 Task: Search one way flight ticket for 5 adults, 1 child, 2 infants in seat and 1 infant on lap in business from Jamestown: Jamestown Regional Airport to Gillette: Gillette Campbell County Airport on 5-1-2023. Choice of flights is Alaska. Number of bags: 1 carry on bag. Price is upto 50000. Outbound departure time preference is 14:30.
Action: Mouse moved to (220, 251)
Screenshot: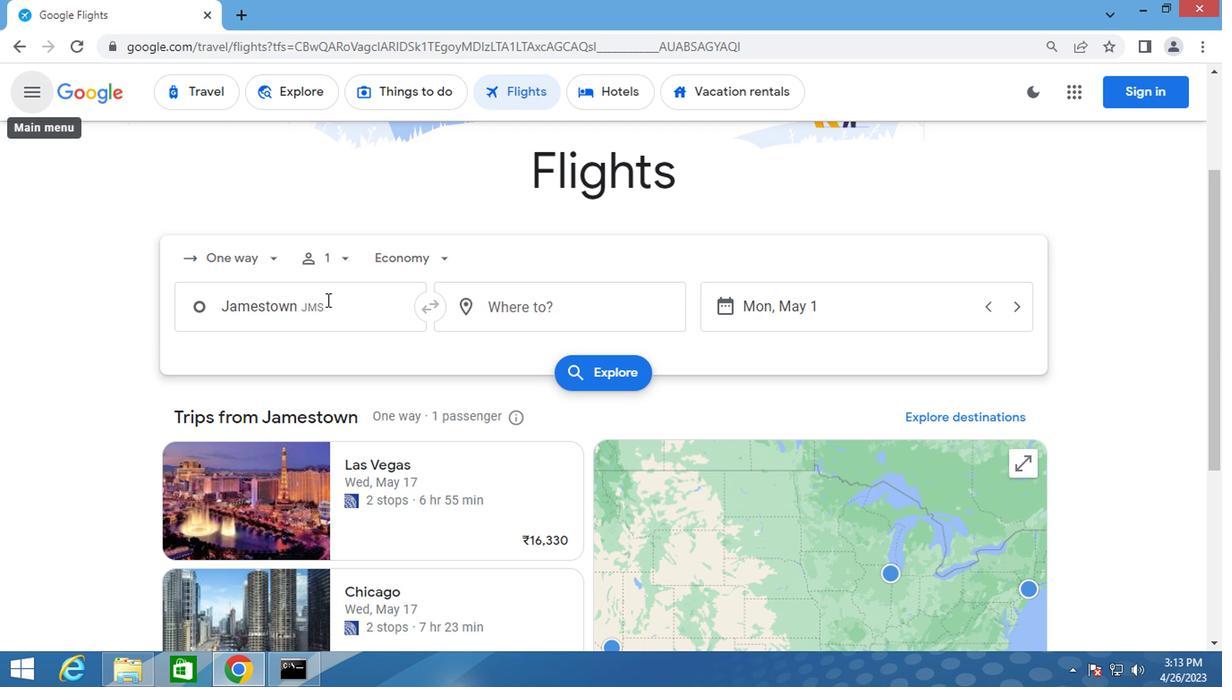 
Action: Mouse pressed left at (220, 251)
Screenshot: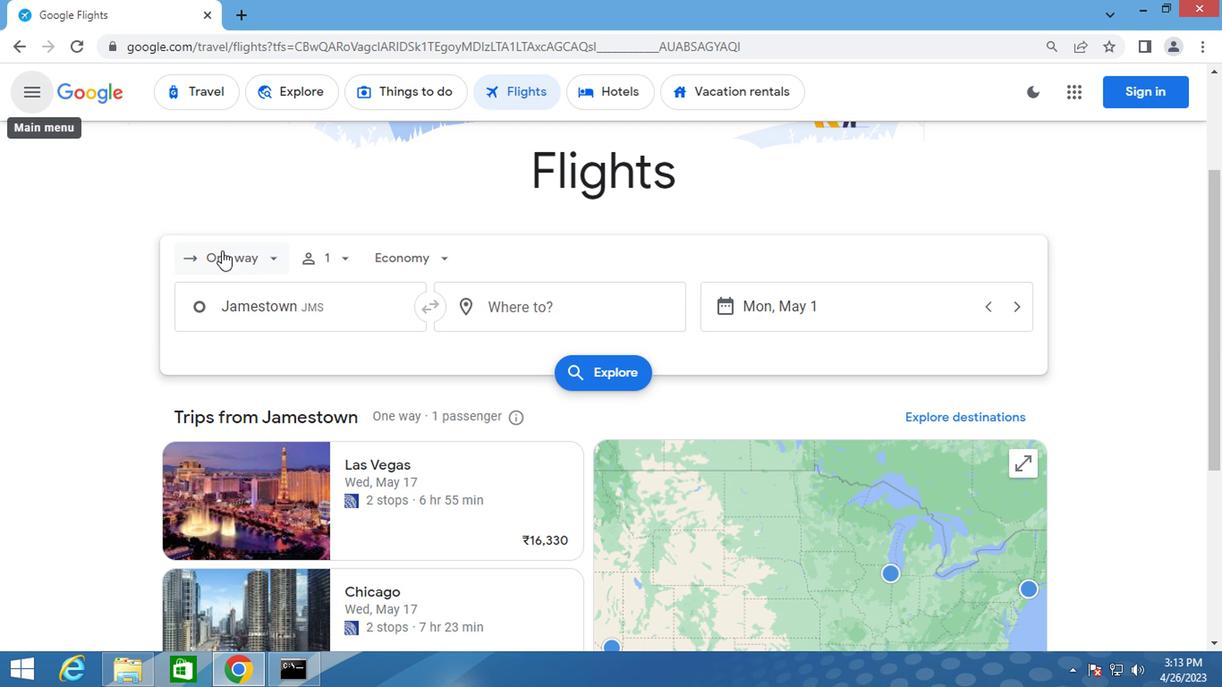 
Action: Mouse moved to (226, 341)
Screenshot: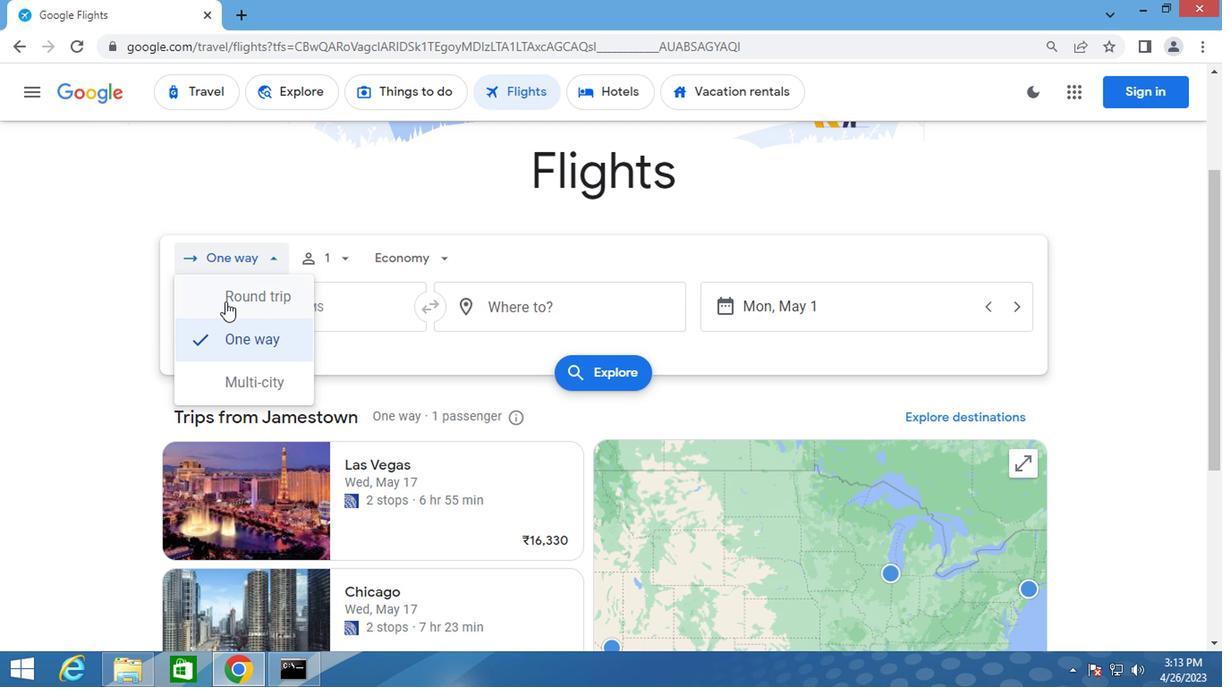 
Action: Mouse pressed left at (226, 341)
Screenshot: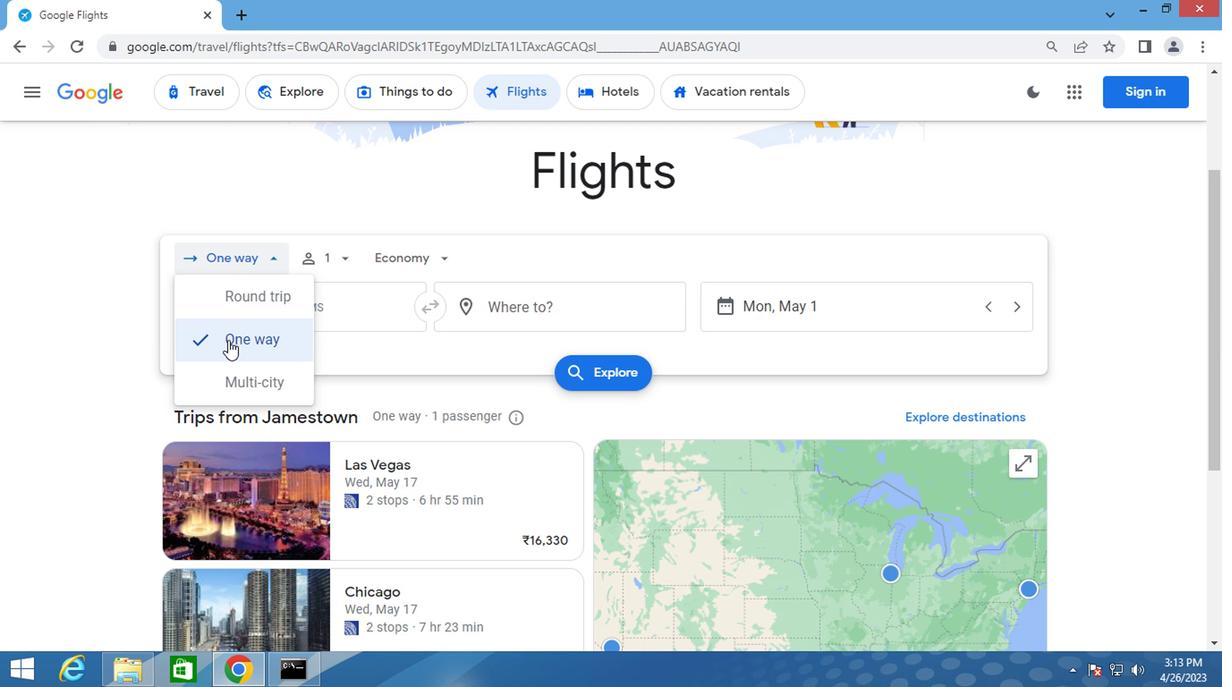 
Action: Mouse moved to (324, 254)
Screenshot: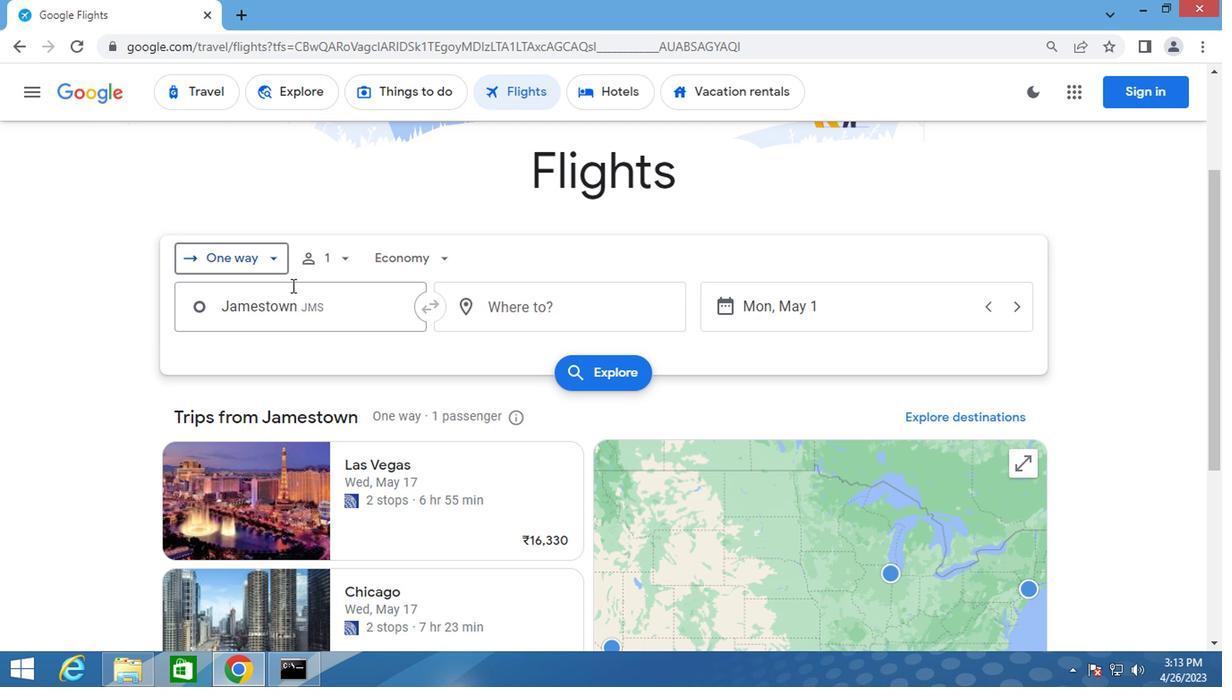 
Action: Mouse pressed left at (324, 254)
Screenshot: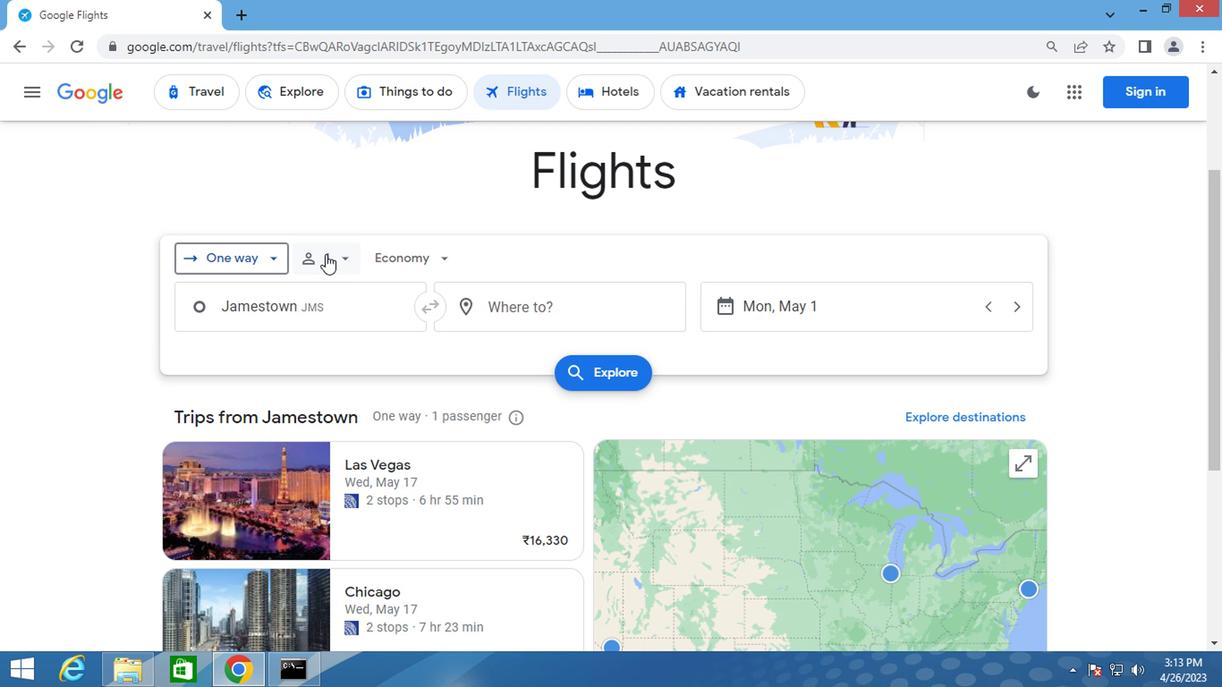
Action: Mouse moved to (488, 303)
Screenshot: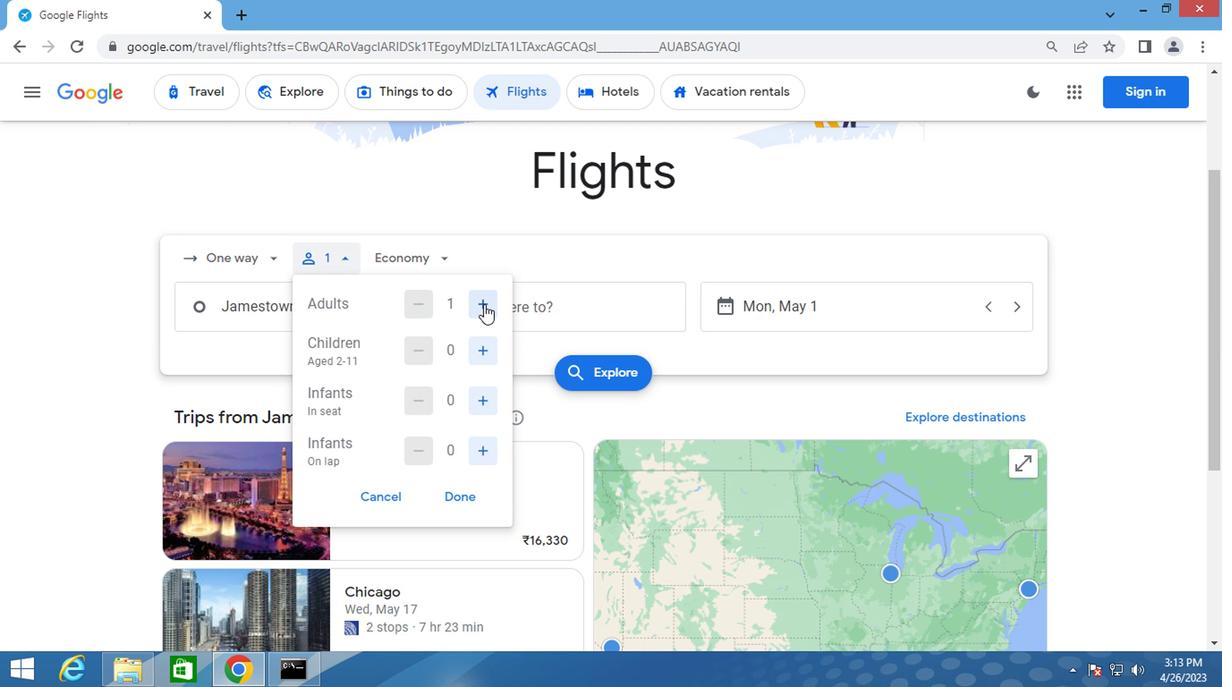 
Action: Mouse pressed left at (488, 303)
Screenshot: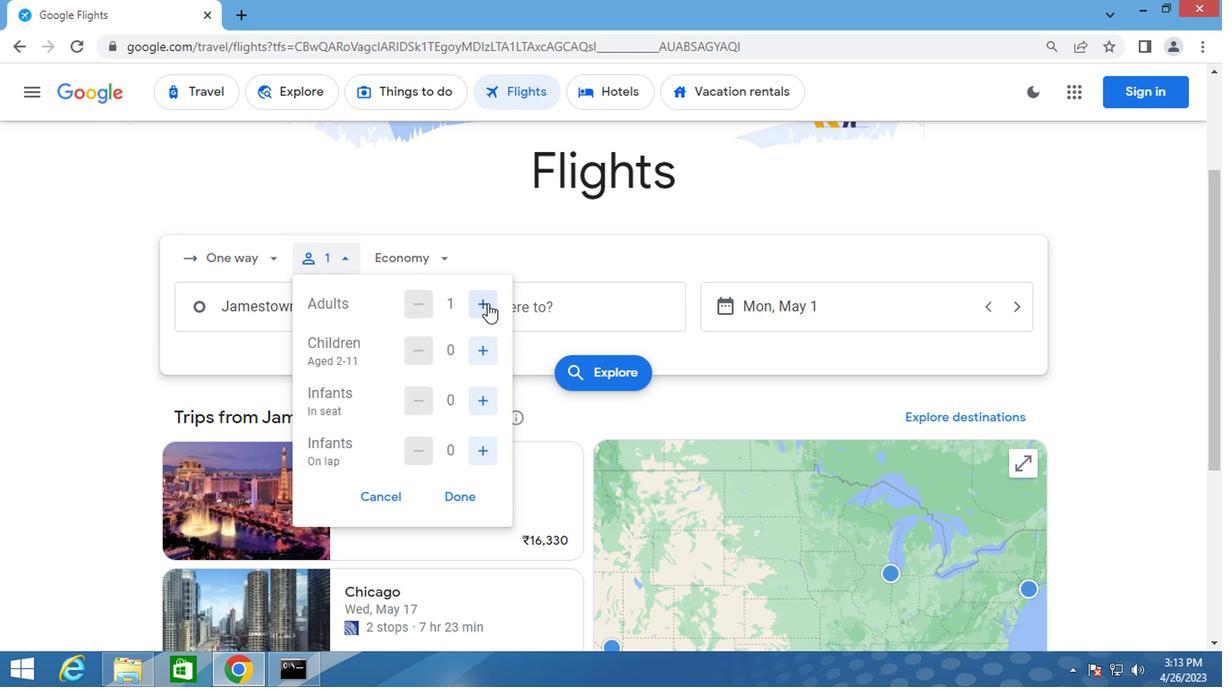 
Action: Mouse moved to (489, 303)
Screenshot: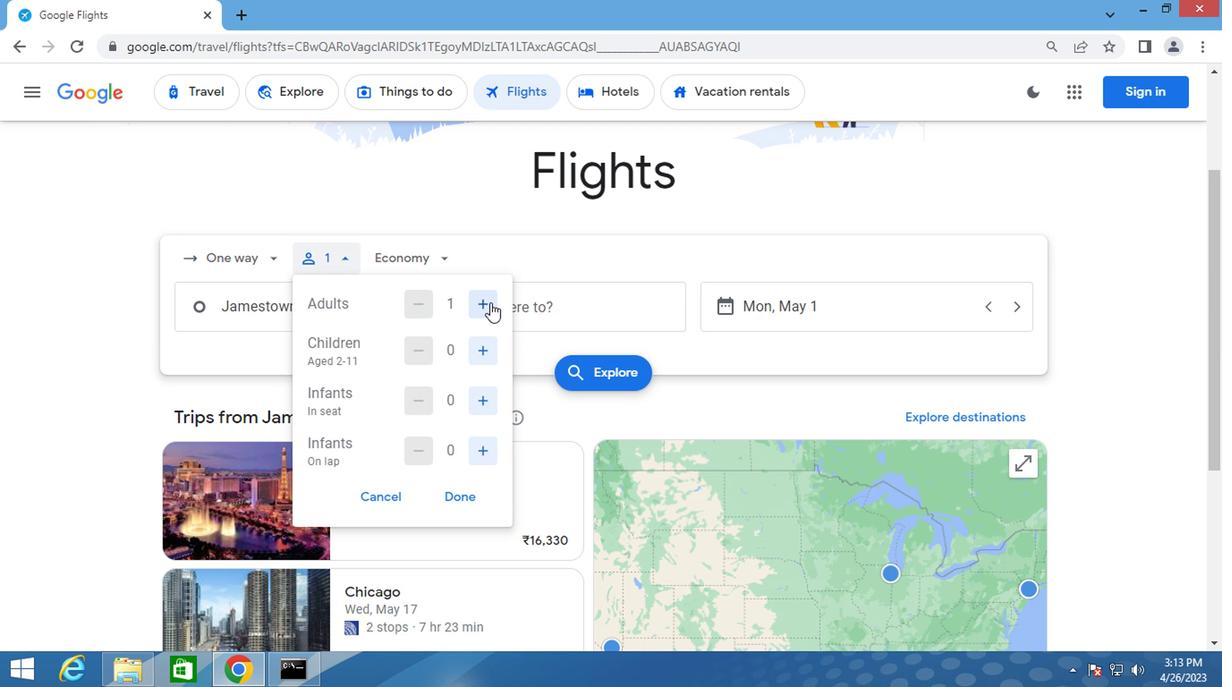 
Action: Mouse pressed left at (489, 303)
Screenshot: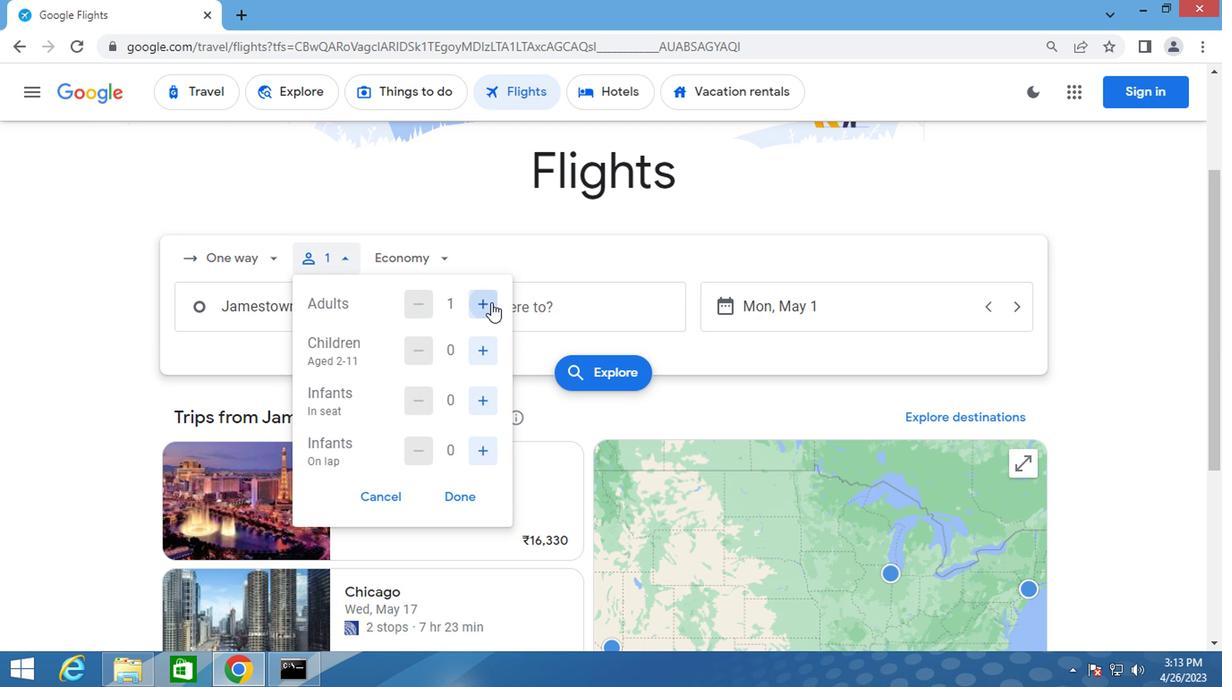 
Action: Mouse moved to (490, 302)
Screenshot: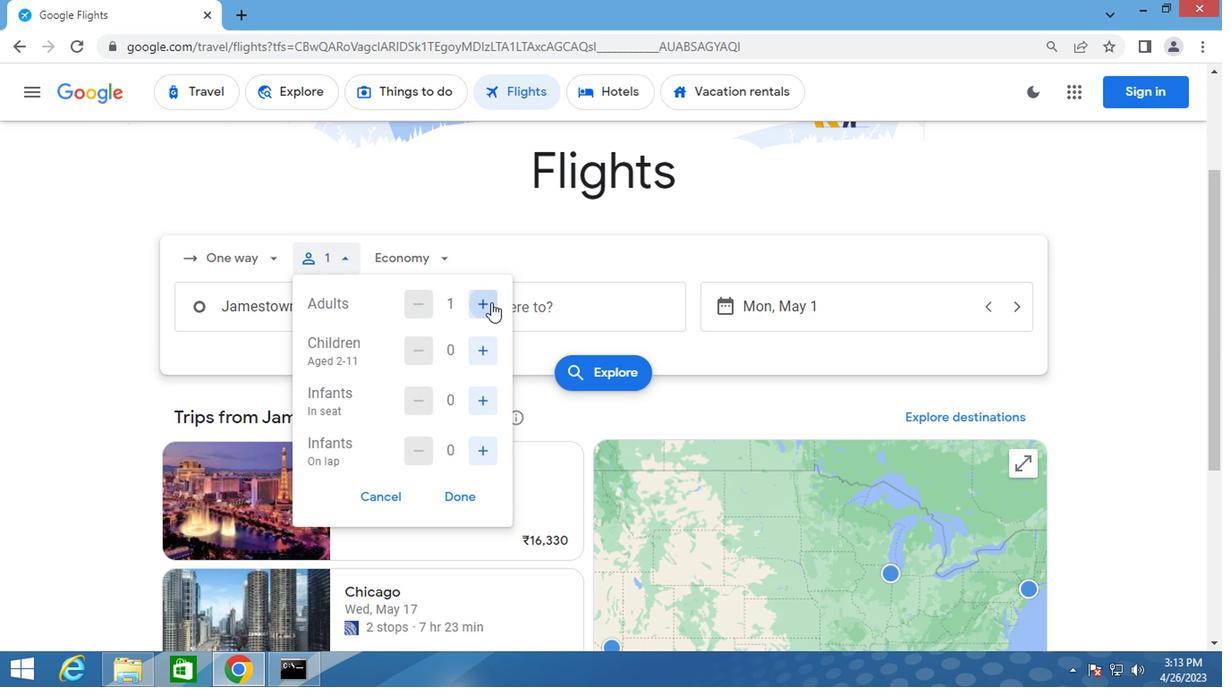 
Action: Mouse pressed left at (490, 302)
Screenshot: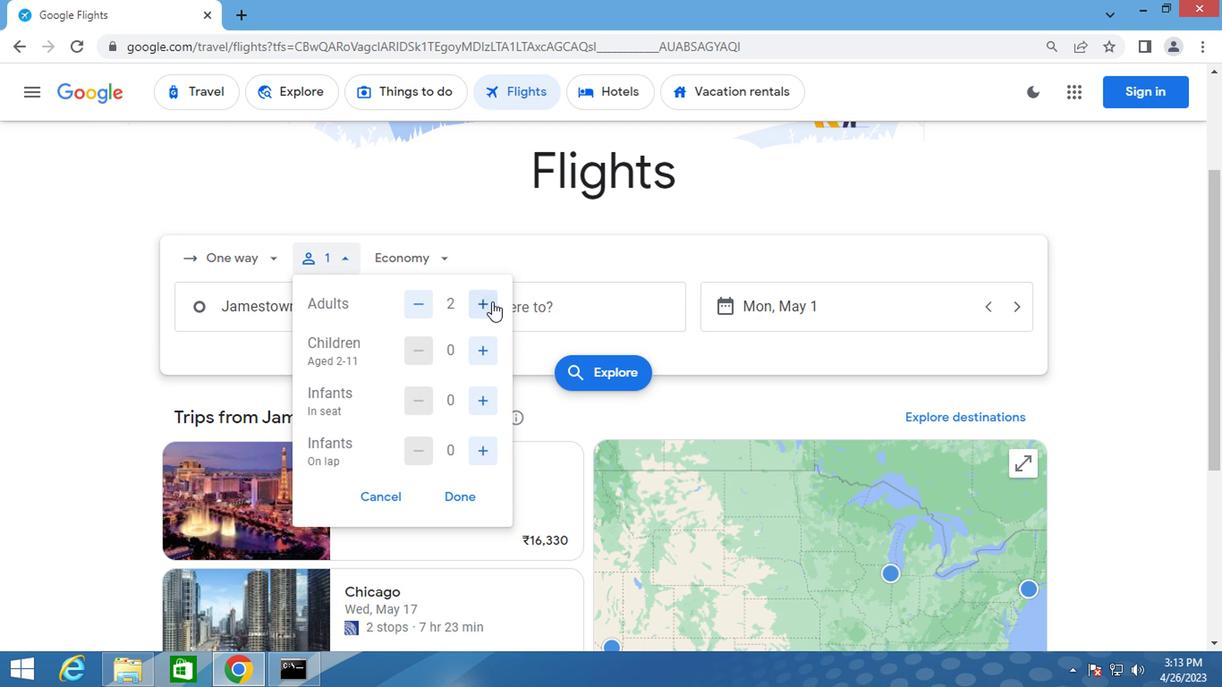 
Action: Mouse moved to (490, 301)
Screenshot: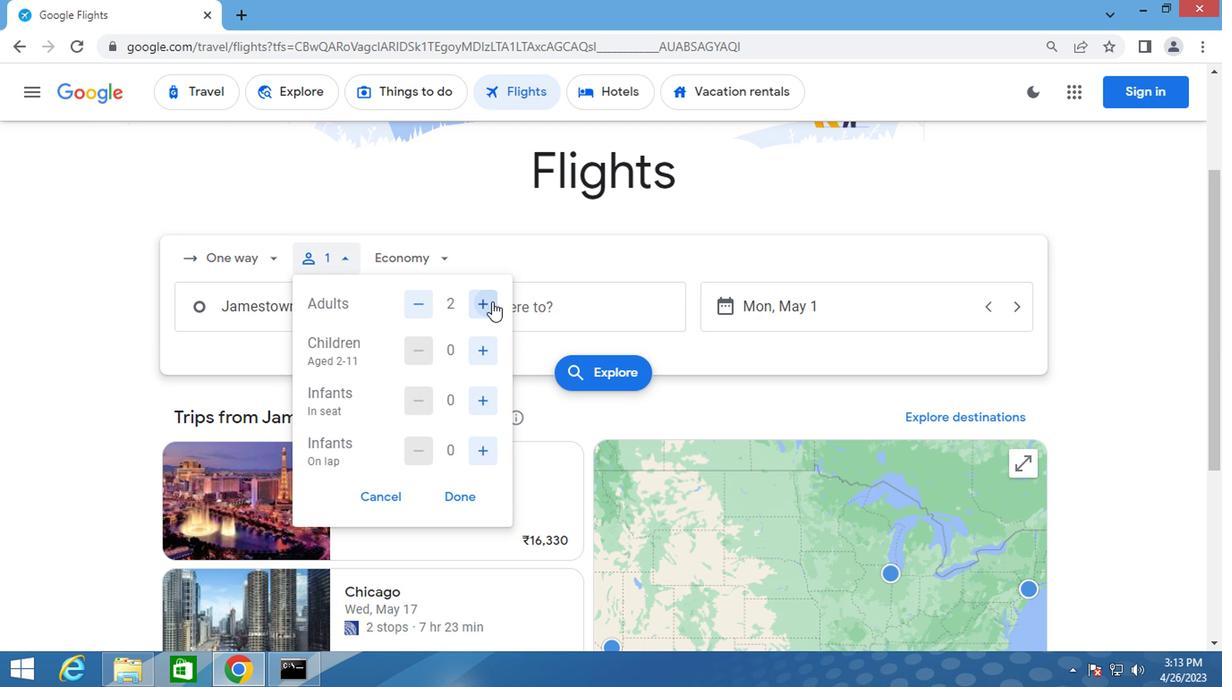 
Action: Mouse pressed left at (490, 301)
Screenshot: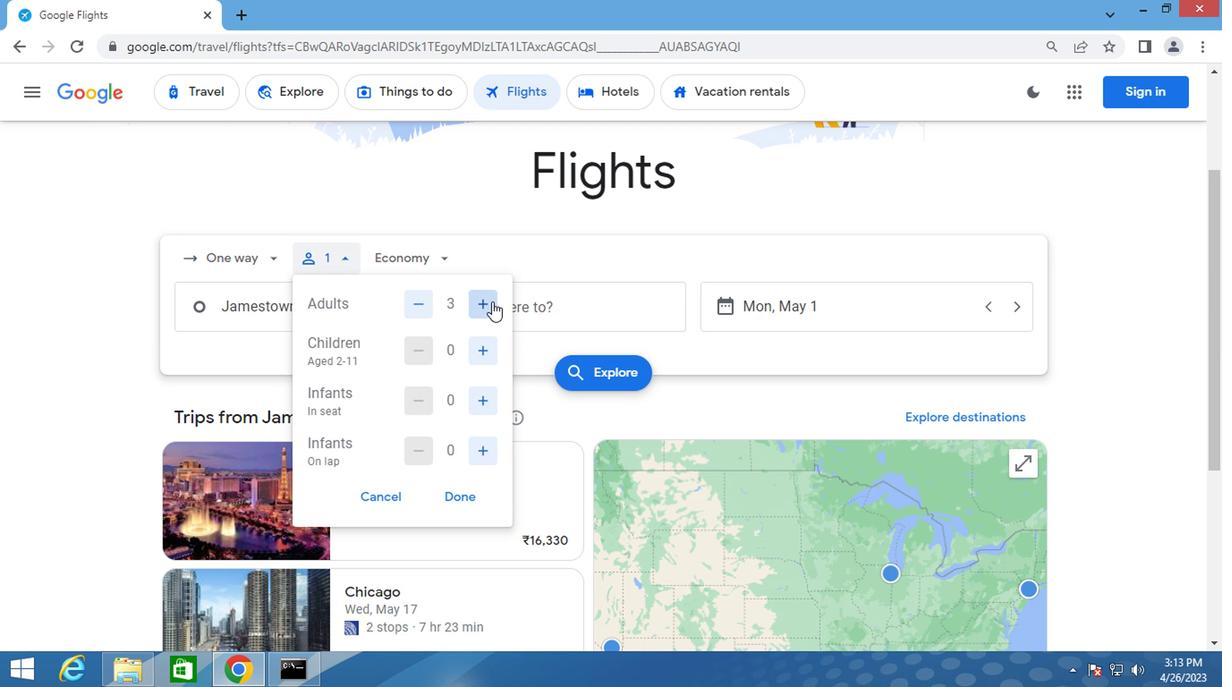 
Action: Mouse moved to (487, 350)
Screenshot: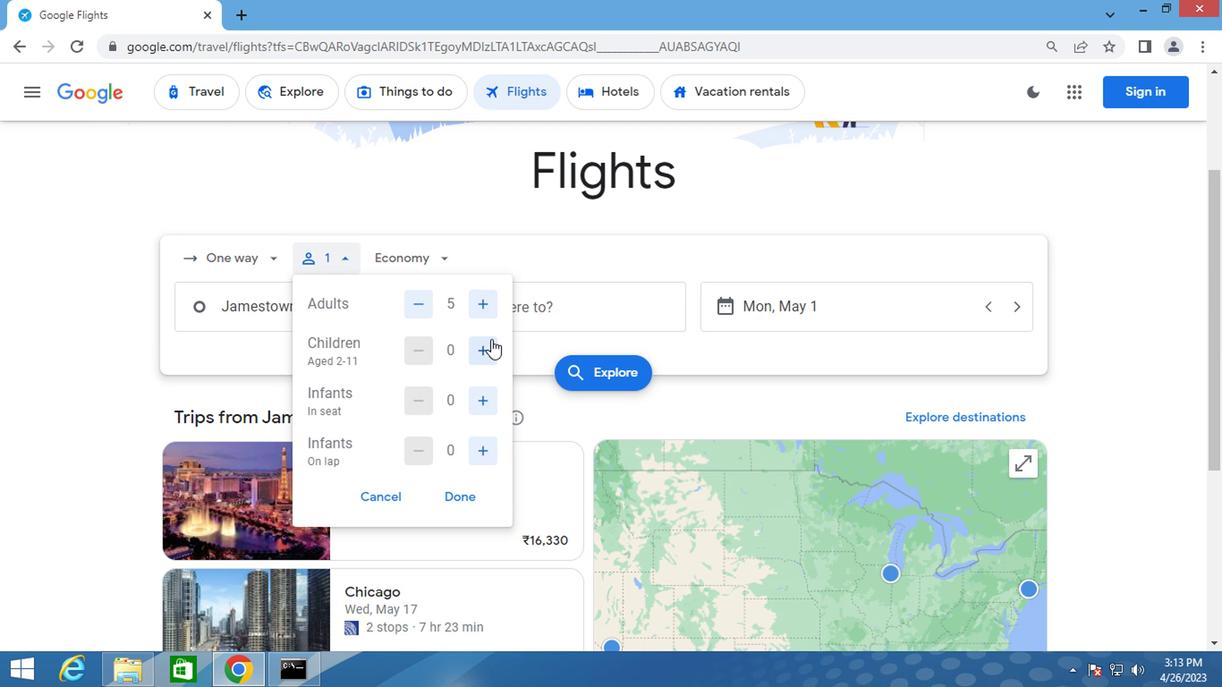 
Action: Mouse pressed left at (487, 350)
Screenshot: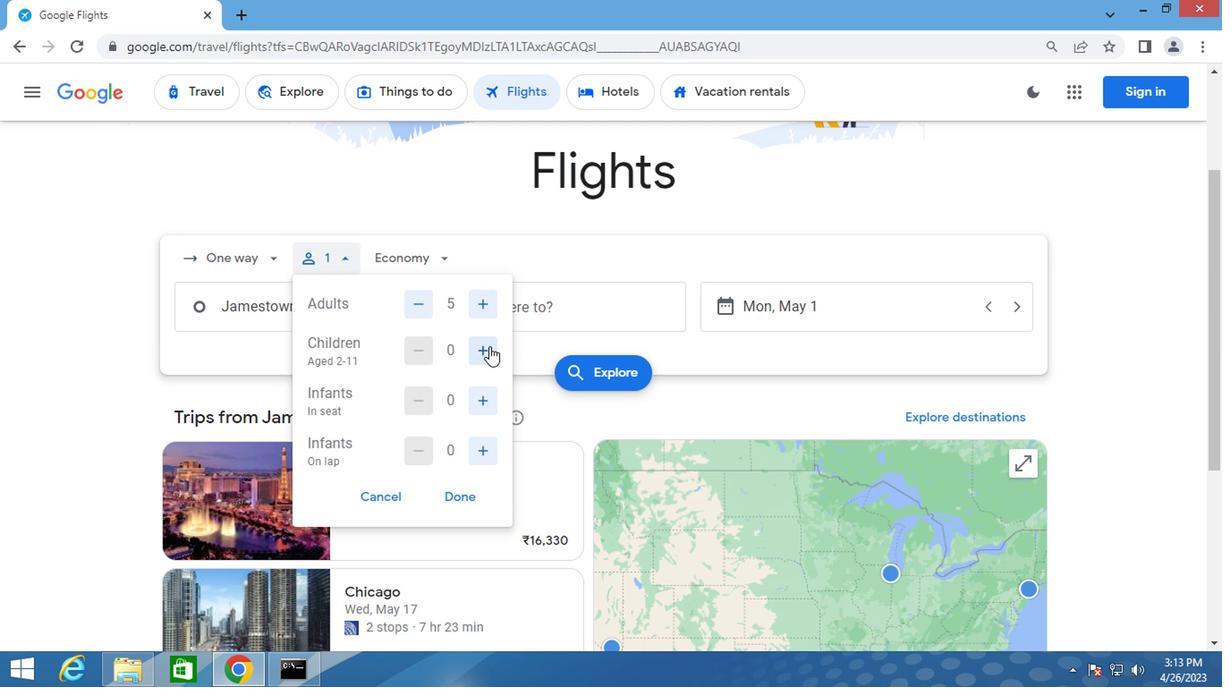 
Action: Mouse moved to (476, 399)
Screenshot: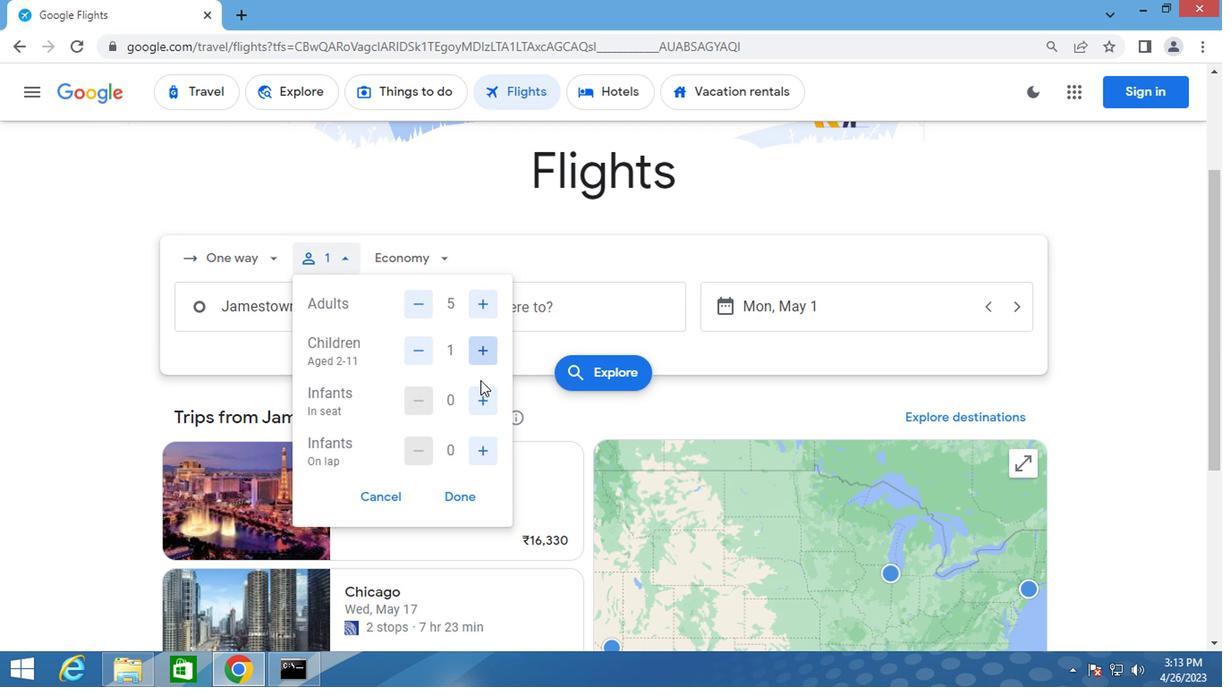 
Action: Mouse pressed left at (476, 399)
Screenshot: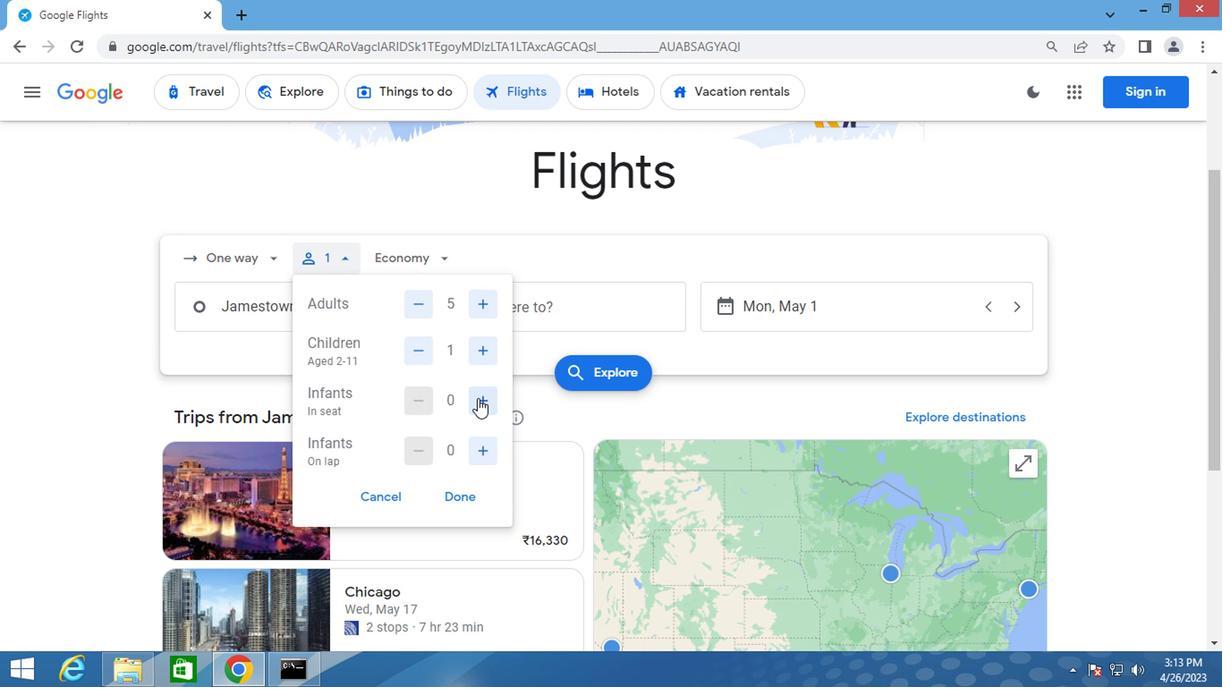 
Action: Mouse pressed left at (476, 399)
Screenshot: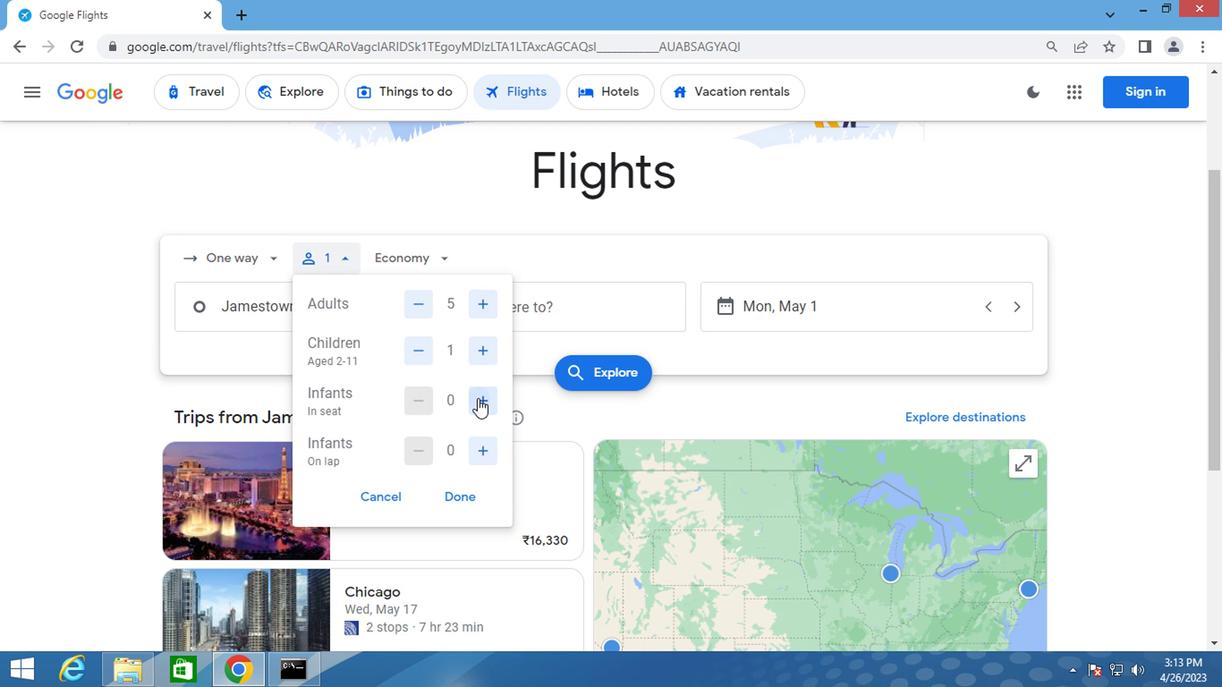 
Action: Mouse moved to (471, 452)
Screenshot: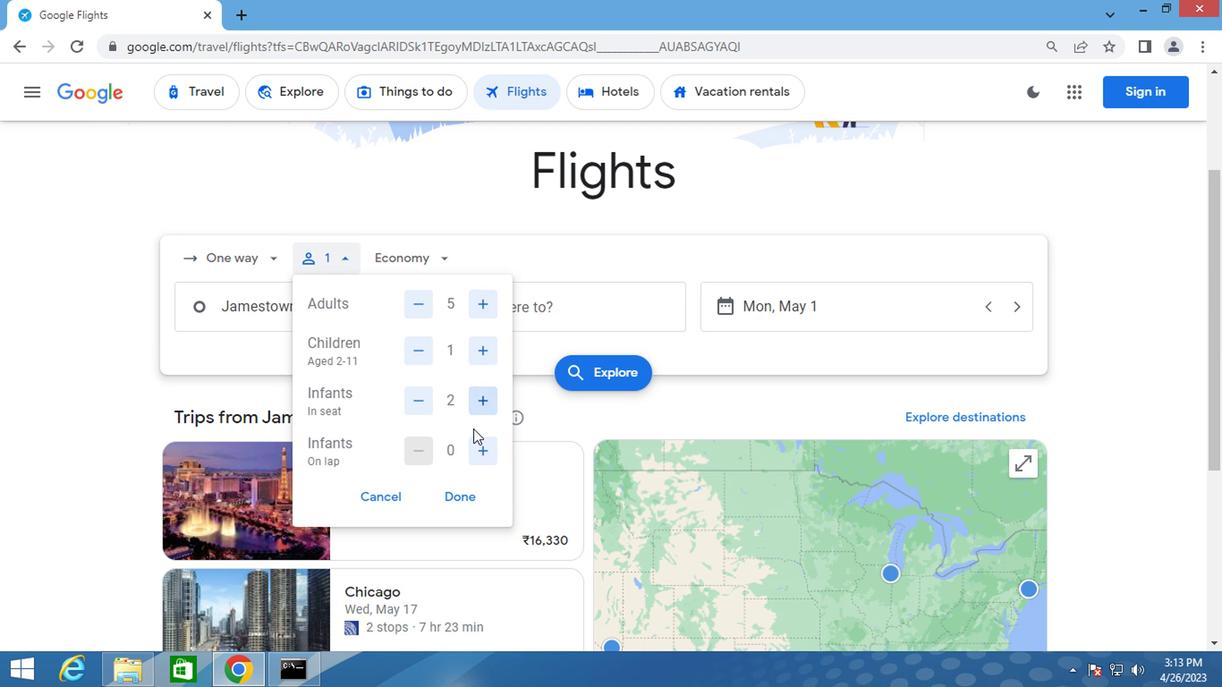 
Action: Mouse pressed left at (471, 452)
Screenshot: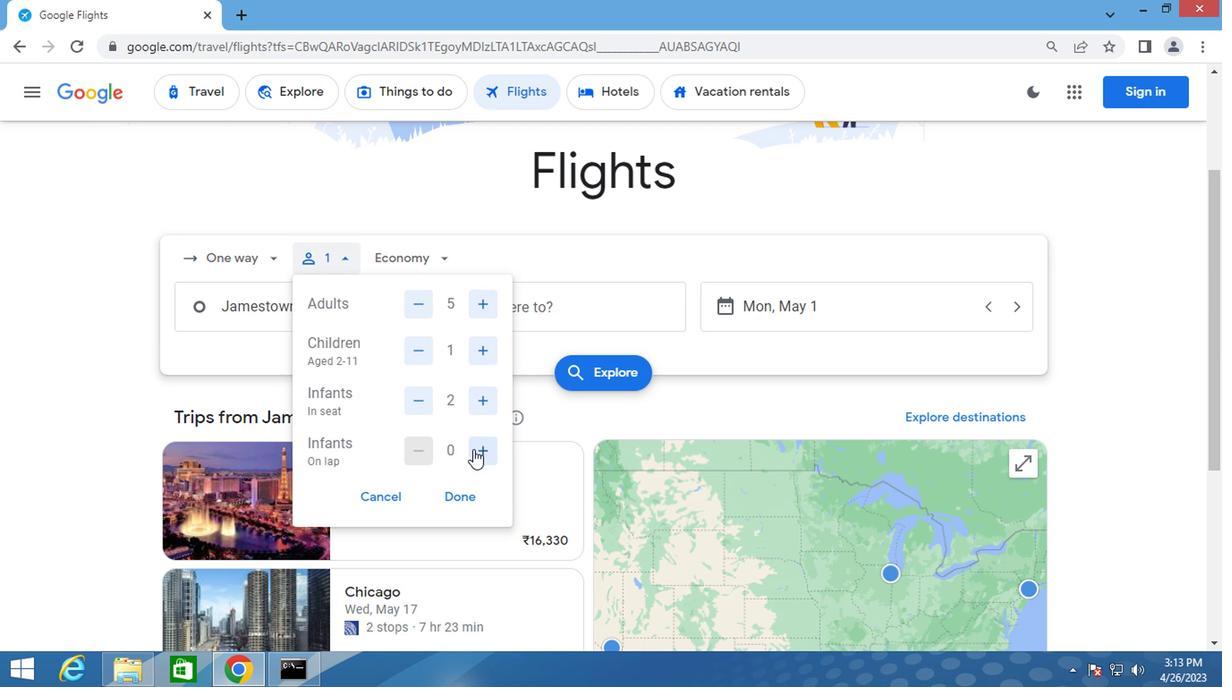 
Action: Mouse moved to (436, 265)
Screenshot: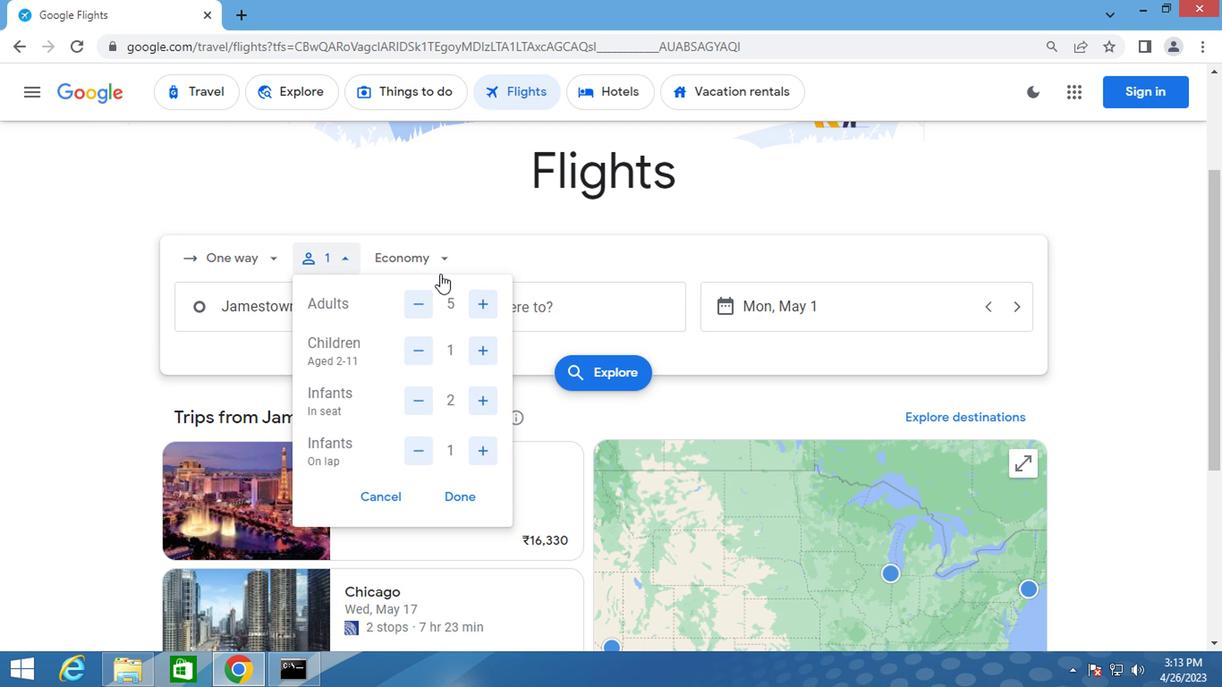
Action: Mouse pressed left at (436, 265)
Screenshot: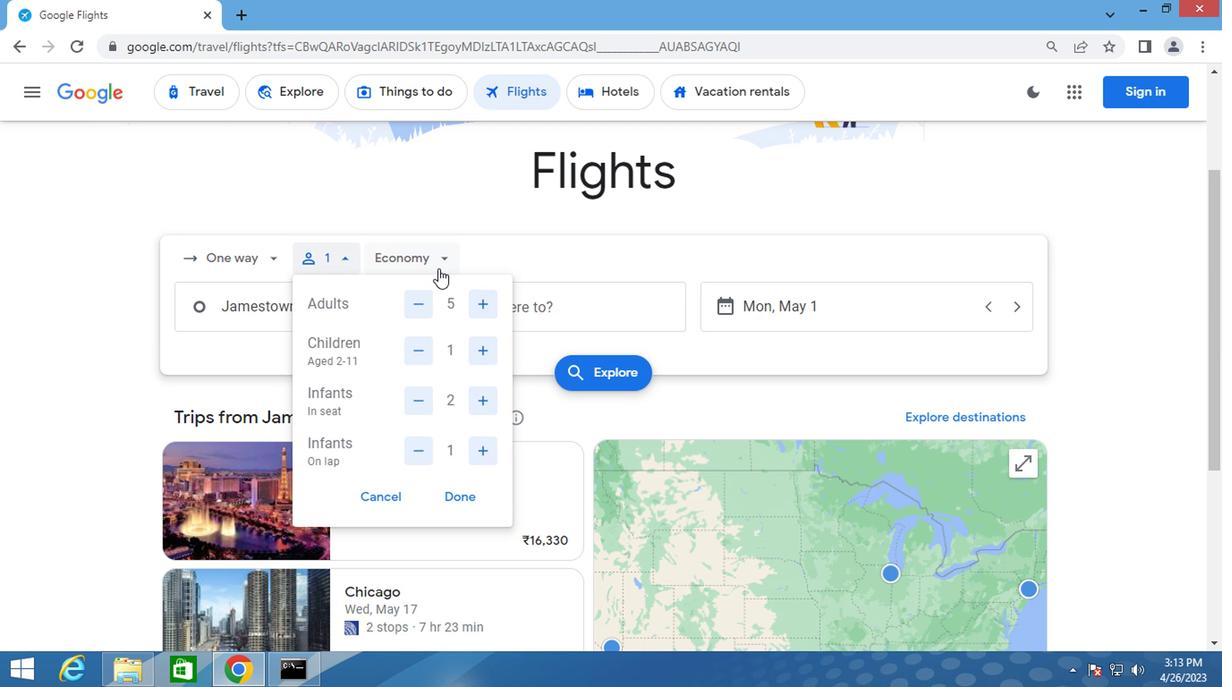 
Action: Mouse moved to (438, 379)
Screenshot: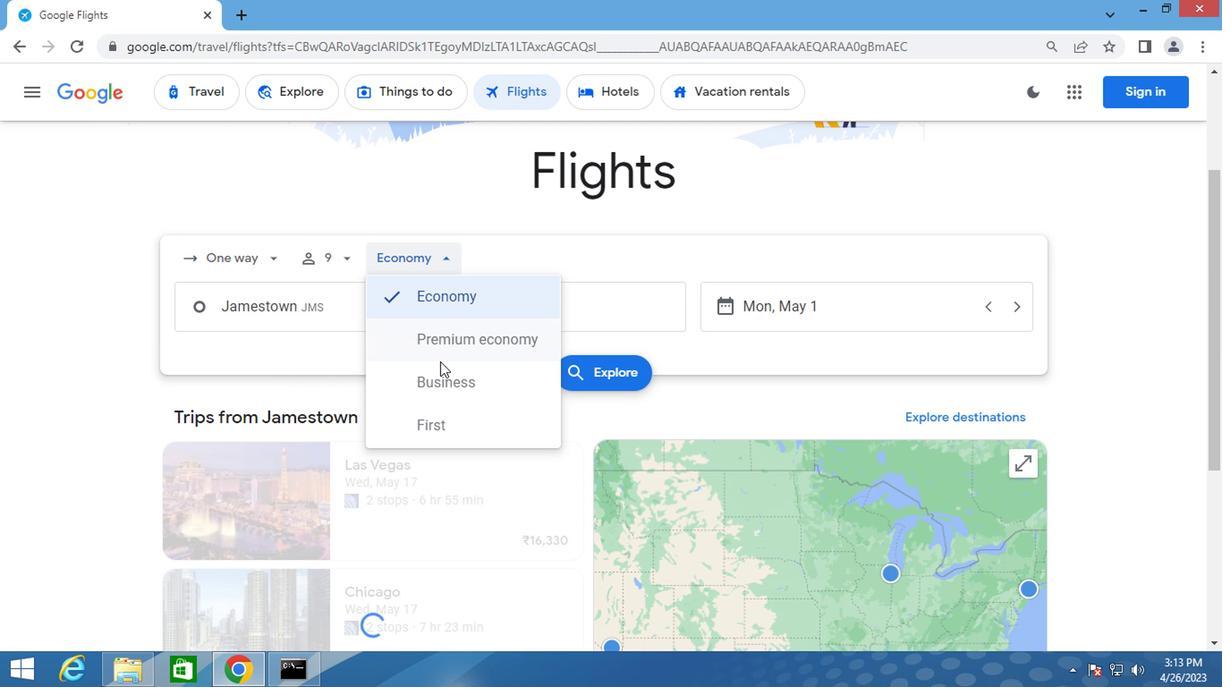 
Action: Mouse pressed left at (438, 379)
Screenshot: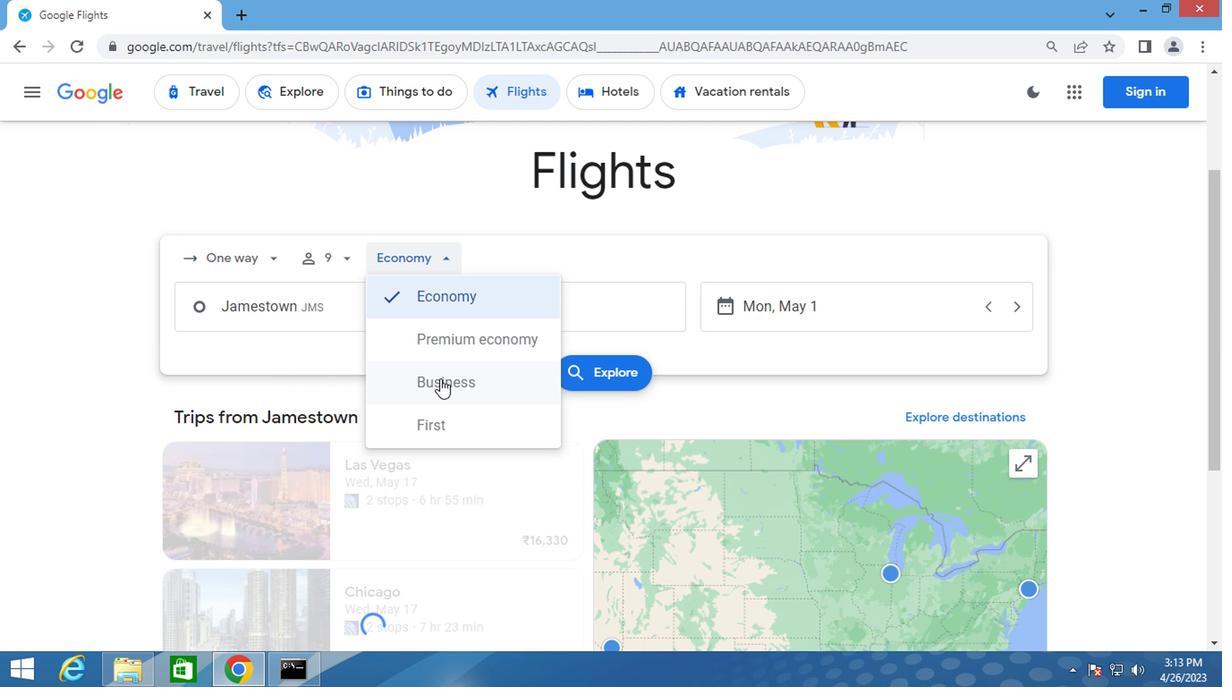 
Action: Mouse moved to (306, 311)
Screenshot: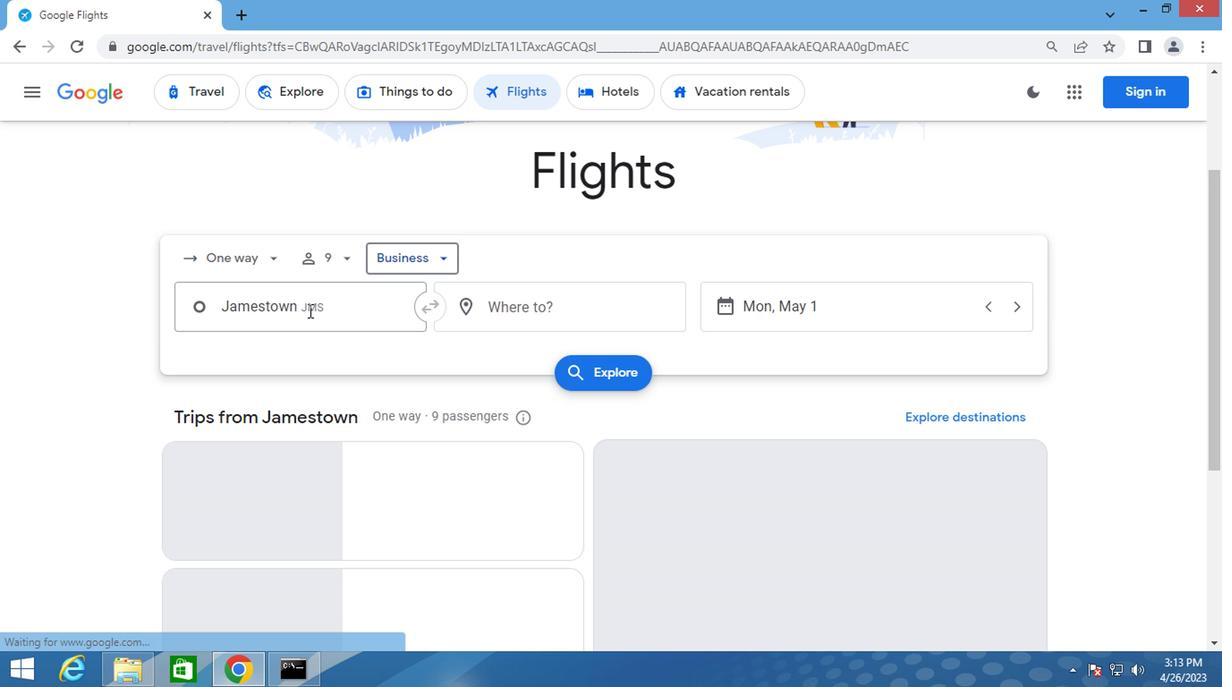 
Action: Mouse pressed left at (306, 311)
Screenshot: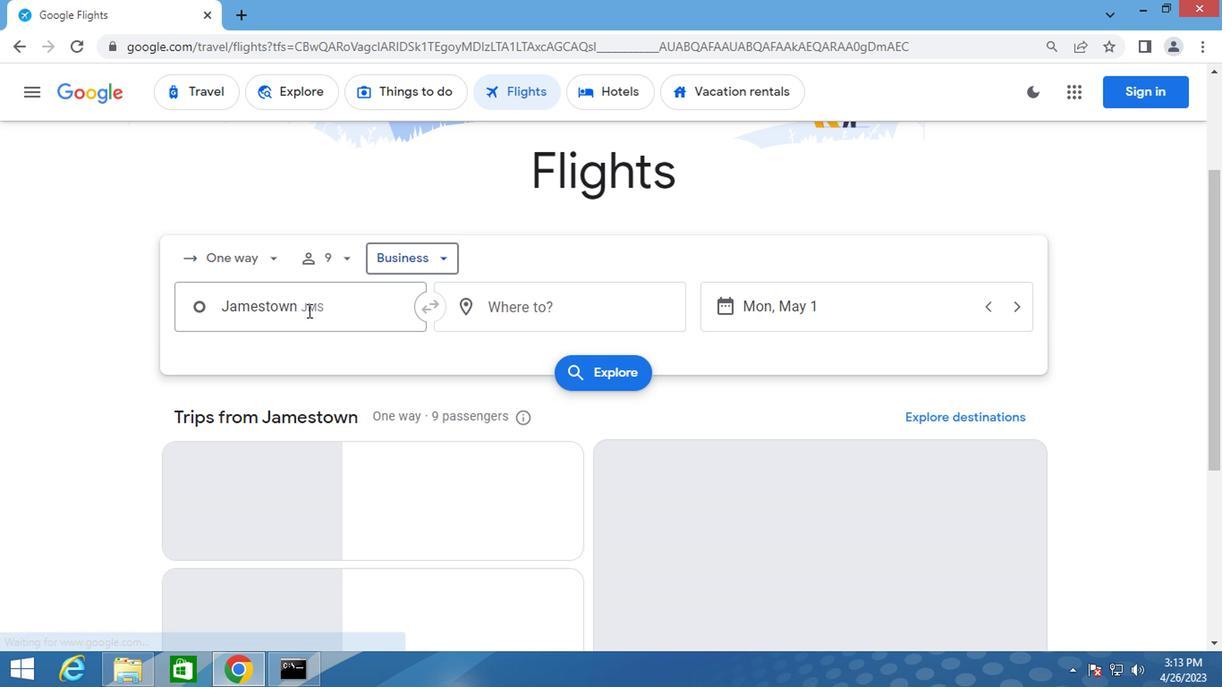 
Action: Key pressed jamestown
Screenshot: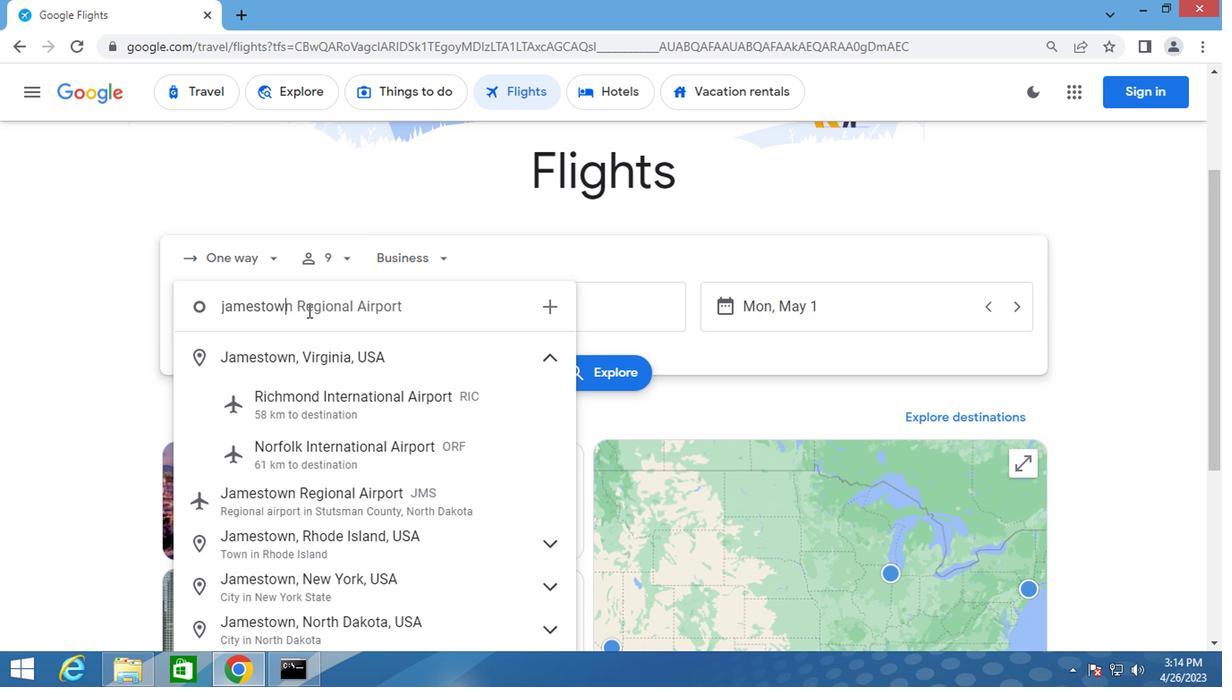 
Action: Mouse moved to (336, 499)
Screenshot: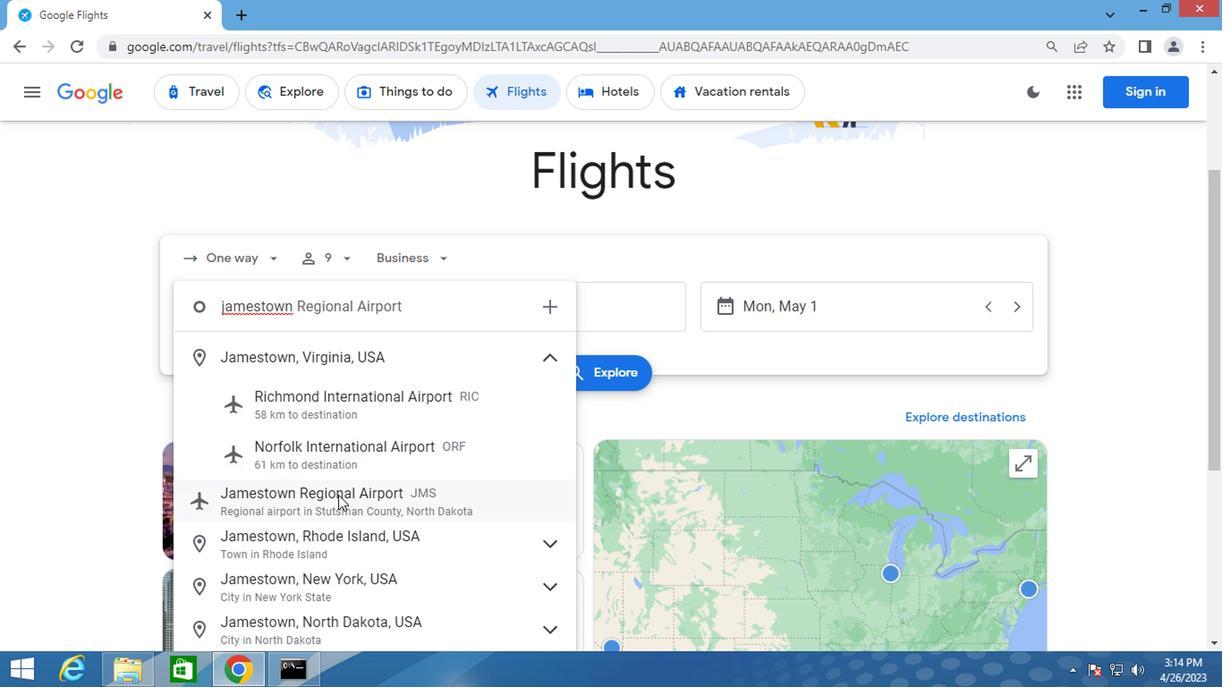 
Action: Mouse pressed left at (336, 499)
Screenshot: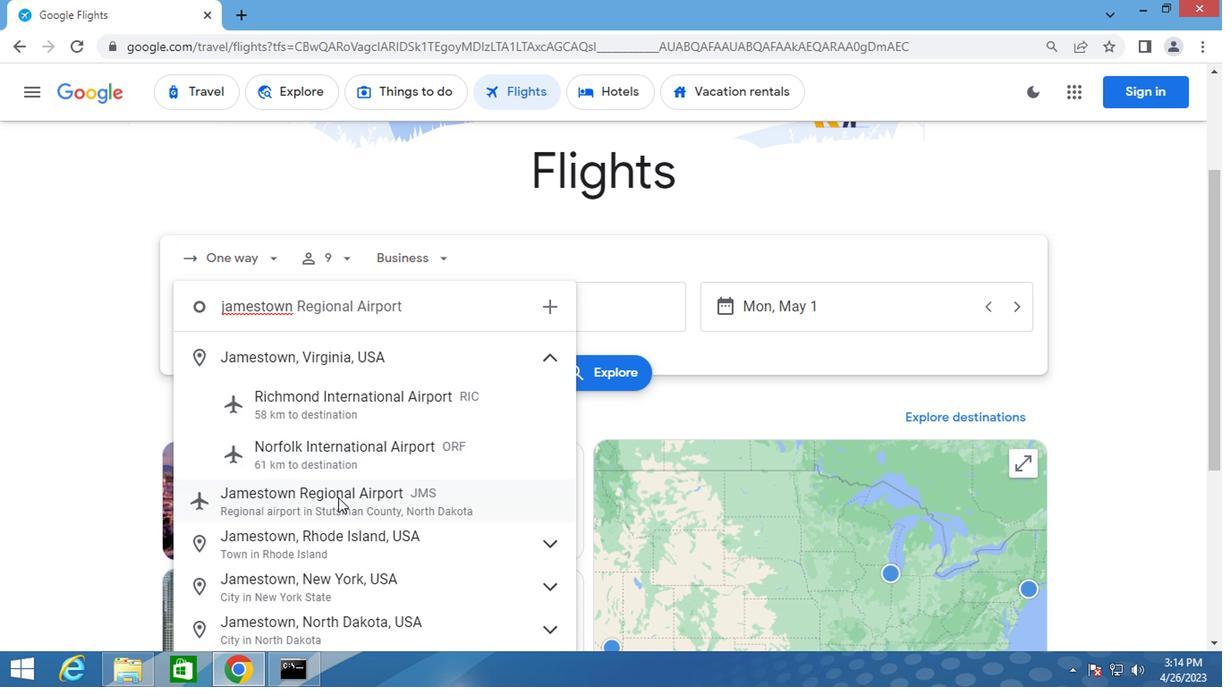 
Action: Mouse moved to (552, 298)
Screenshot: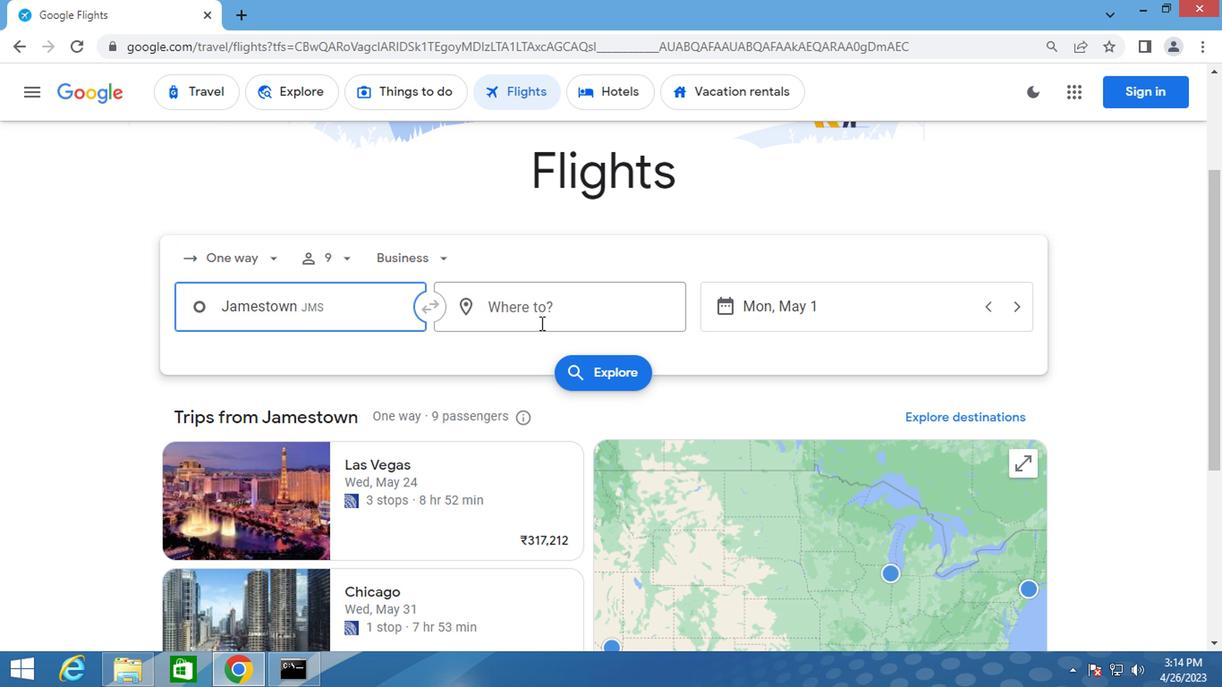 
Action: Mouse pressed left at (552, 298)
Screenshot: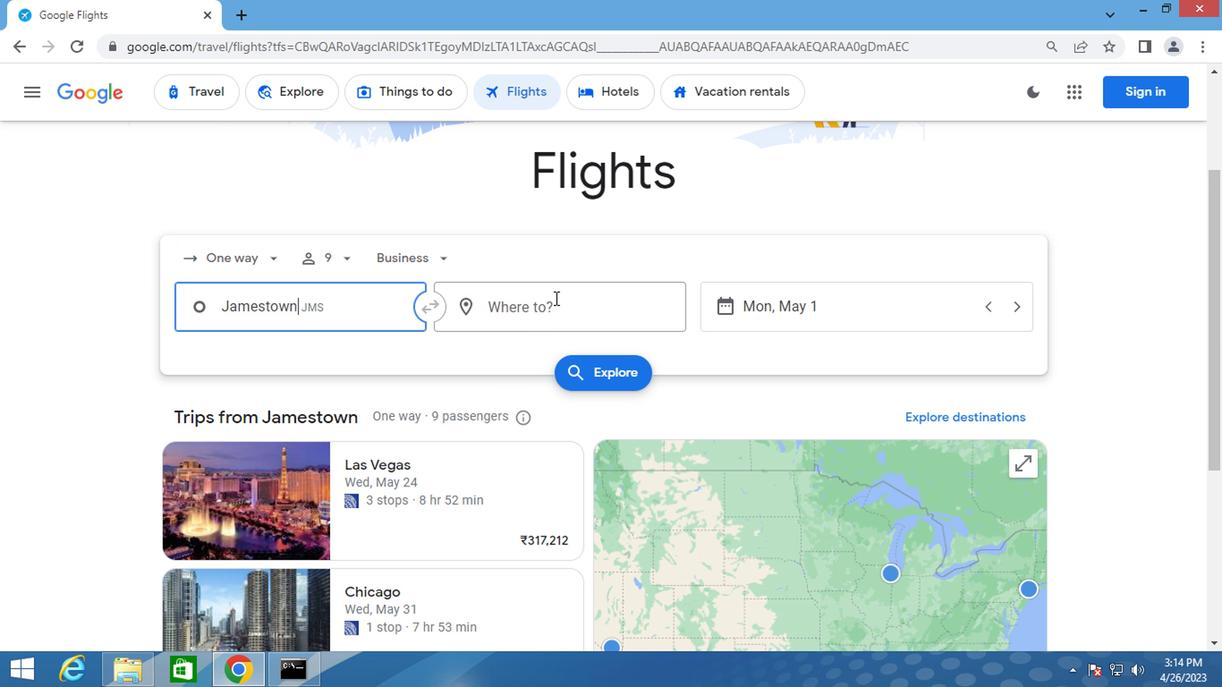 
Action: Key pressed gillette
Screenshot: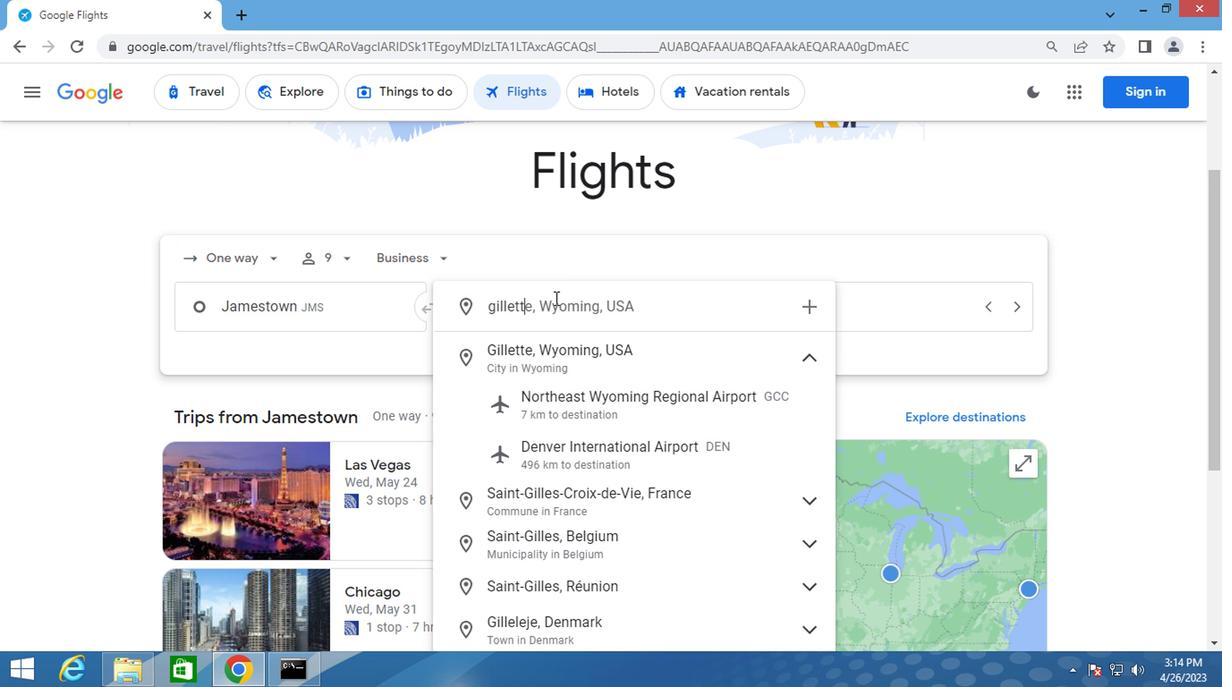 
Action: Mouse moved to (554, 413)
Screenshot: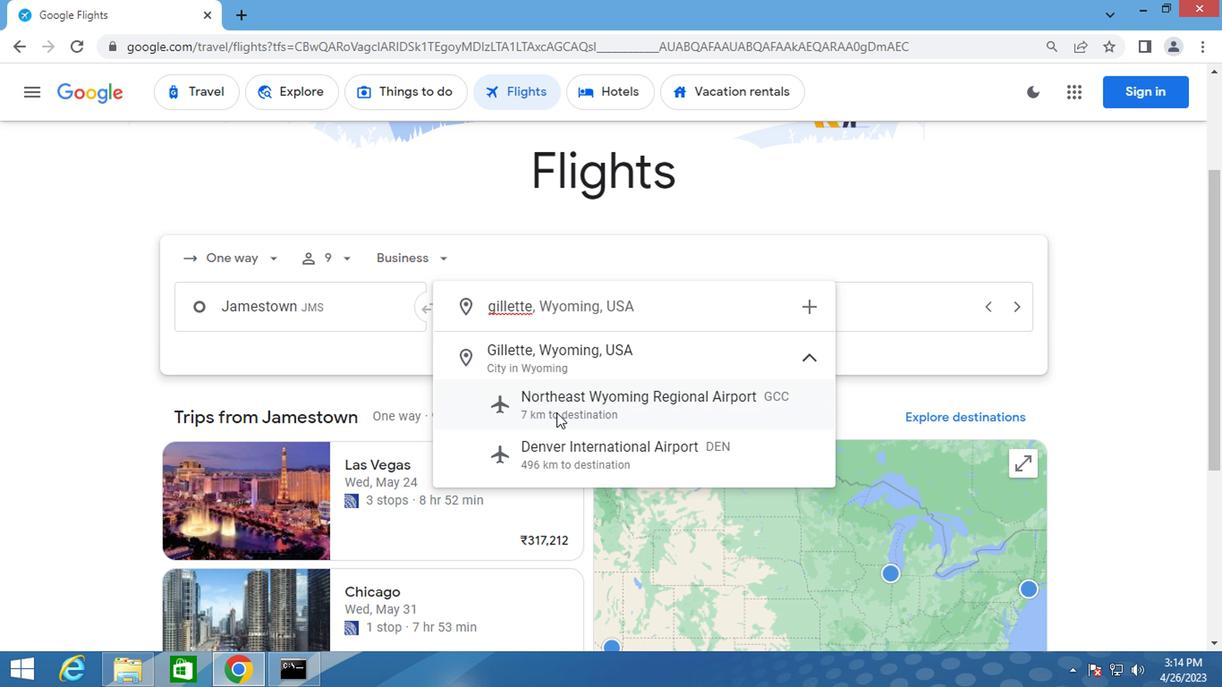 
Action: Mouse pressed left at (554, 413)
Screenshot: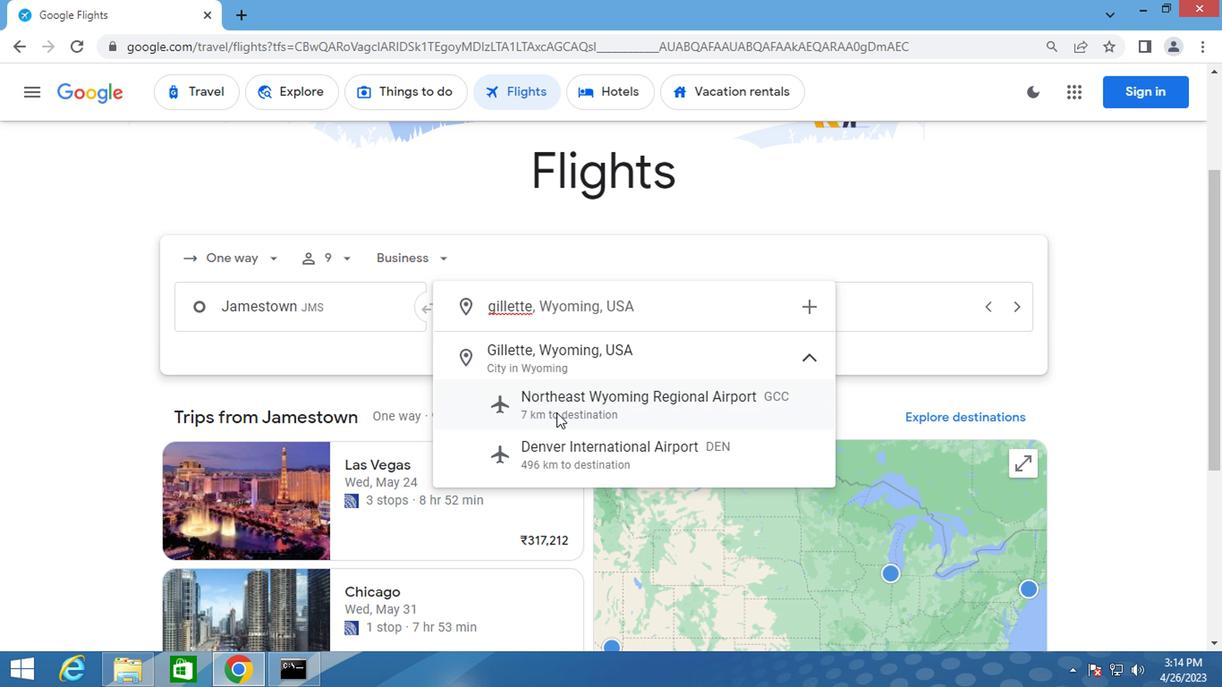 
Action: Mouse moved to (761, 320)
Screenshot: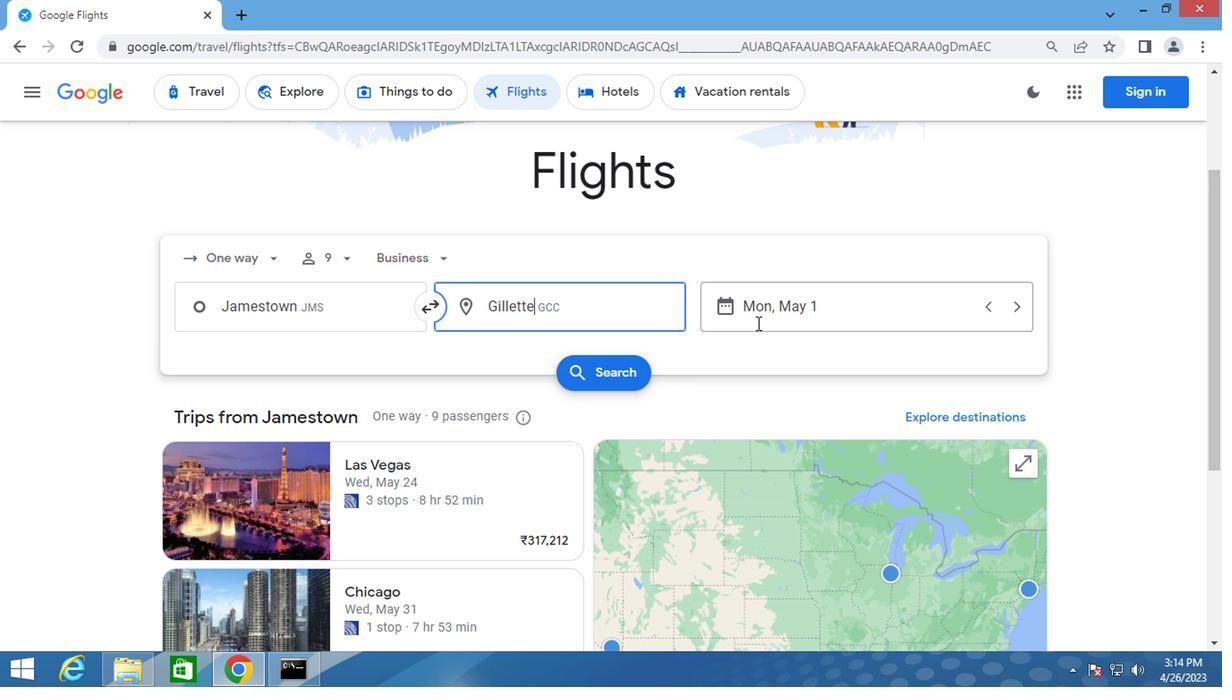 
Action: Mouse pressed left at (761, 320)
Screenshot: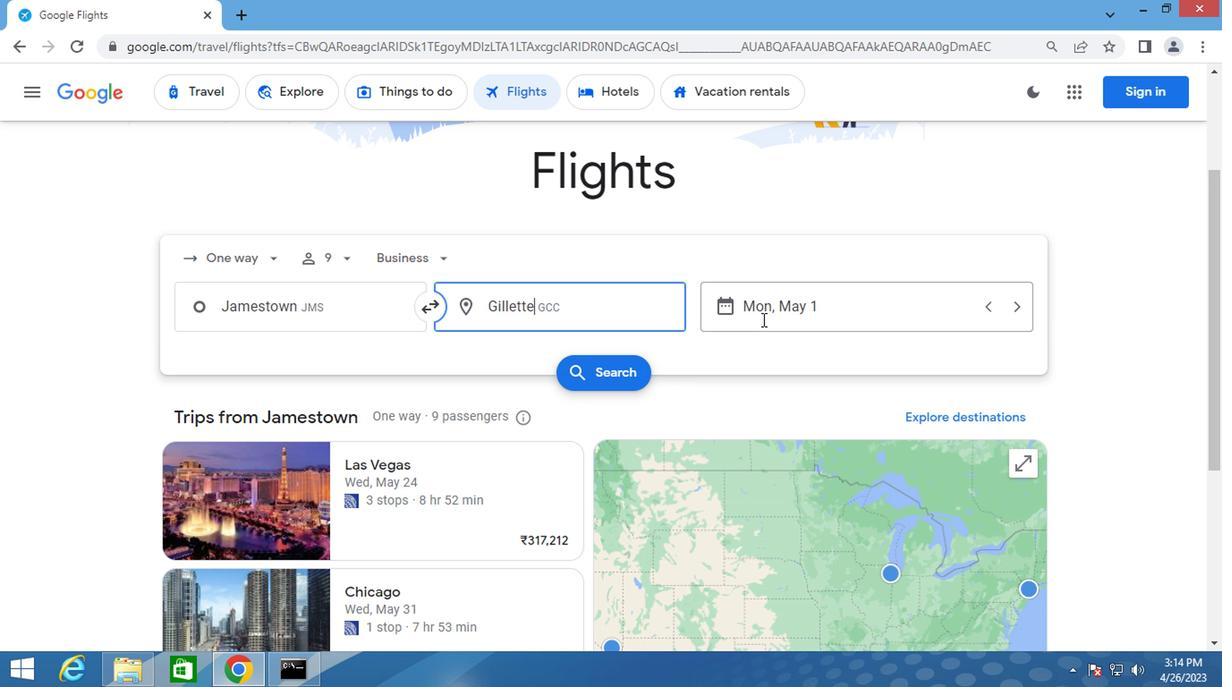 
Action: Mouse moved to (782, 333)
Screenshot: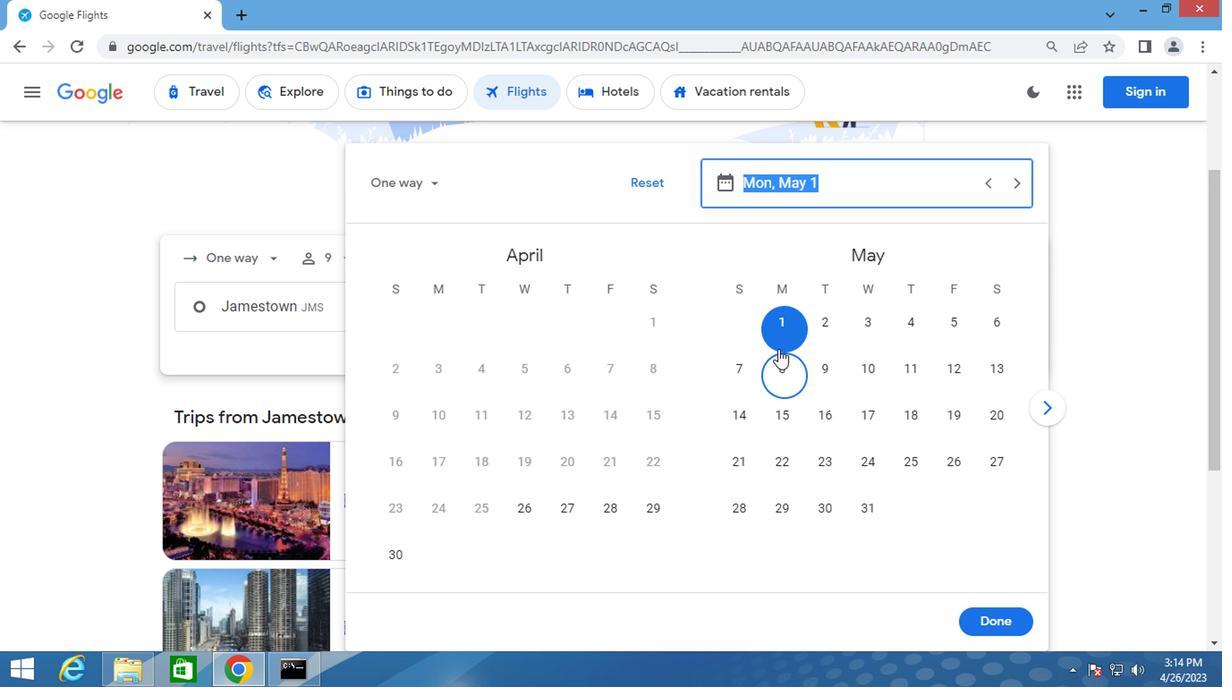 
Action: Mouse pressed left at (782, 333)
Screenshot: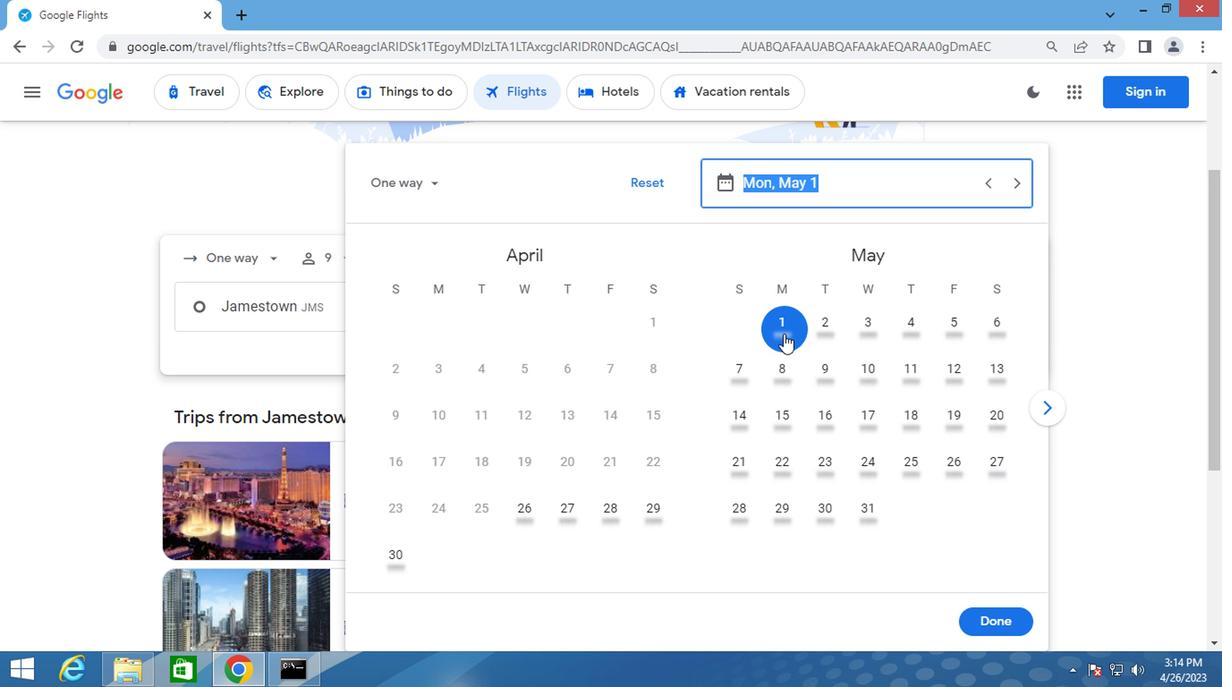 
Action: Mouse moved to (991, 626)
Screenshot: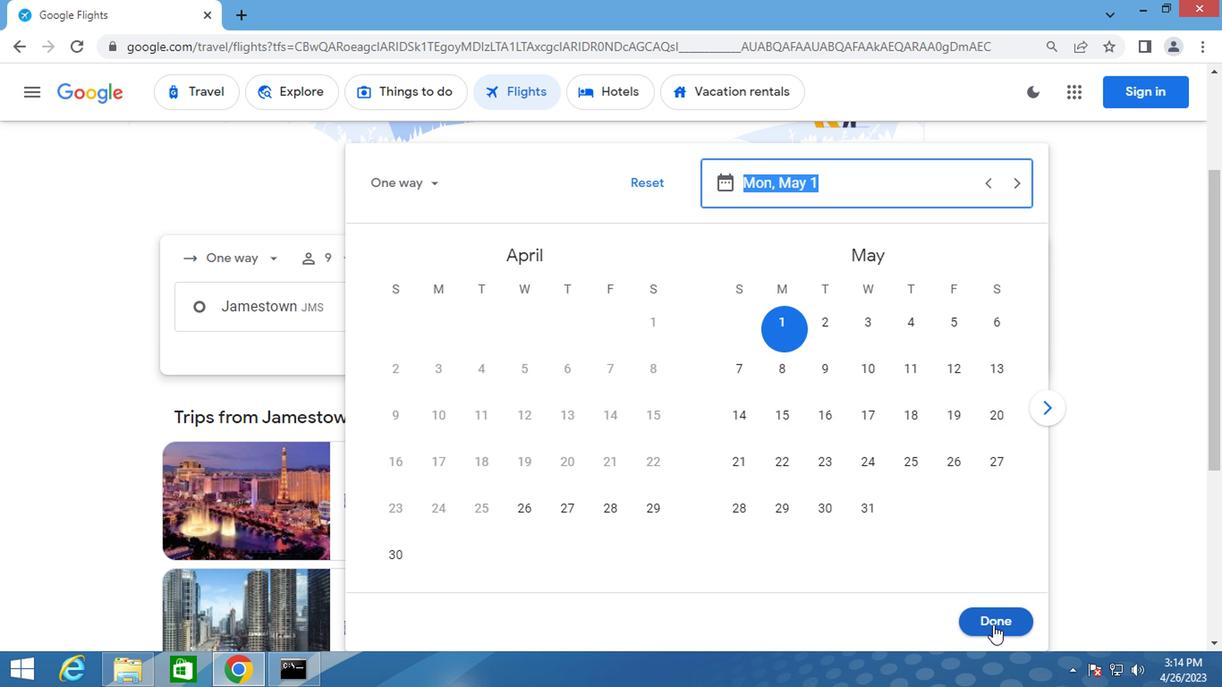 
Action: Mouse pressed left at (991, 626)
Screenshot: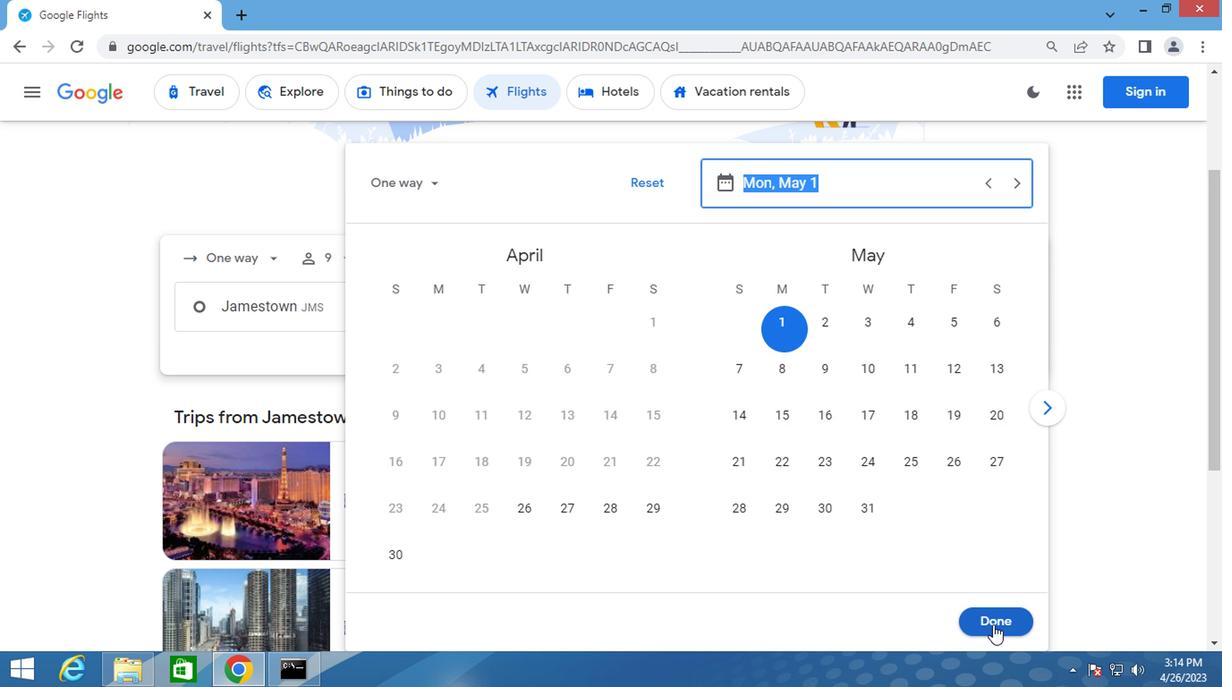 
Action: Mouse moved to (615, 373)
Screenshot: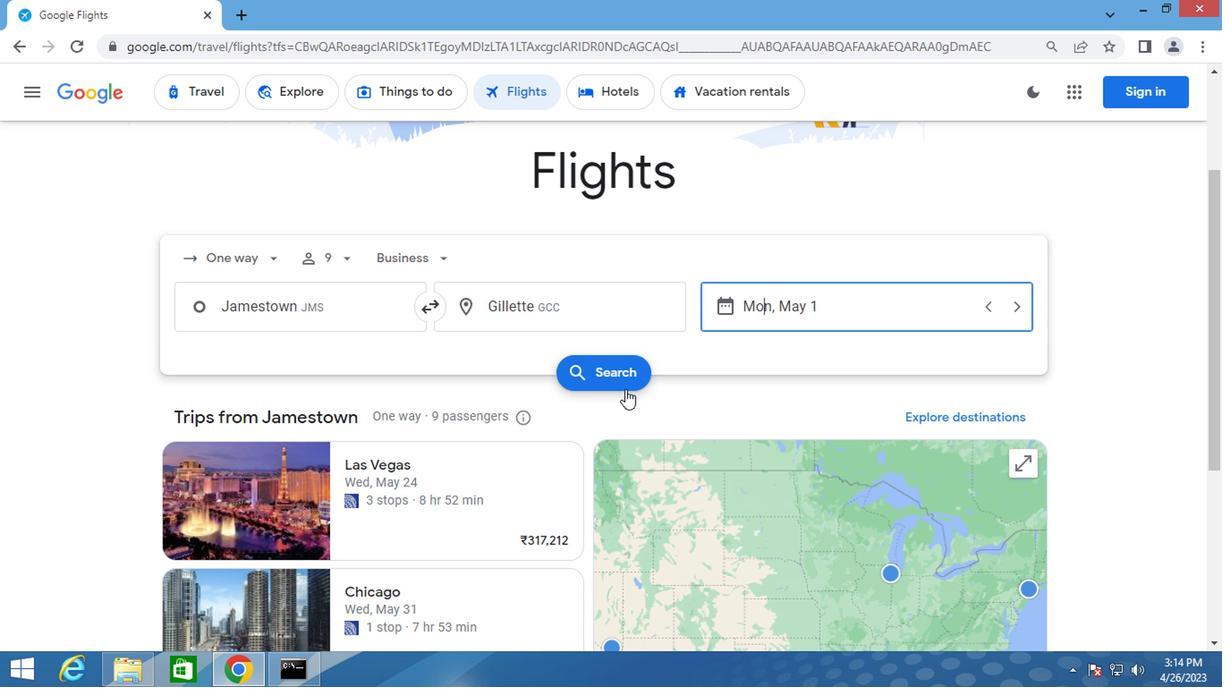 
Action: Mouse pressed left at (615, 373)
Screenshot: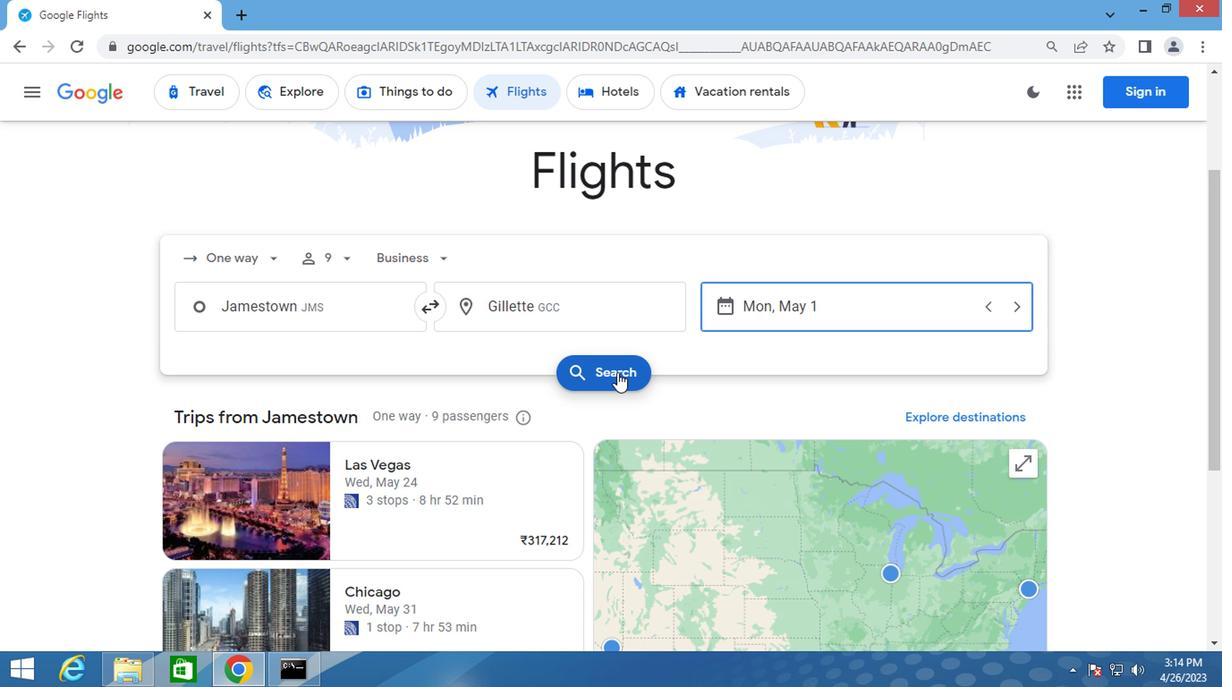
Action: Mouse moved to (186, 256)
Screenshot: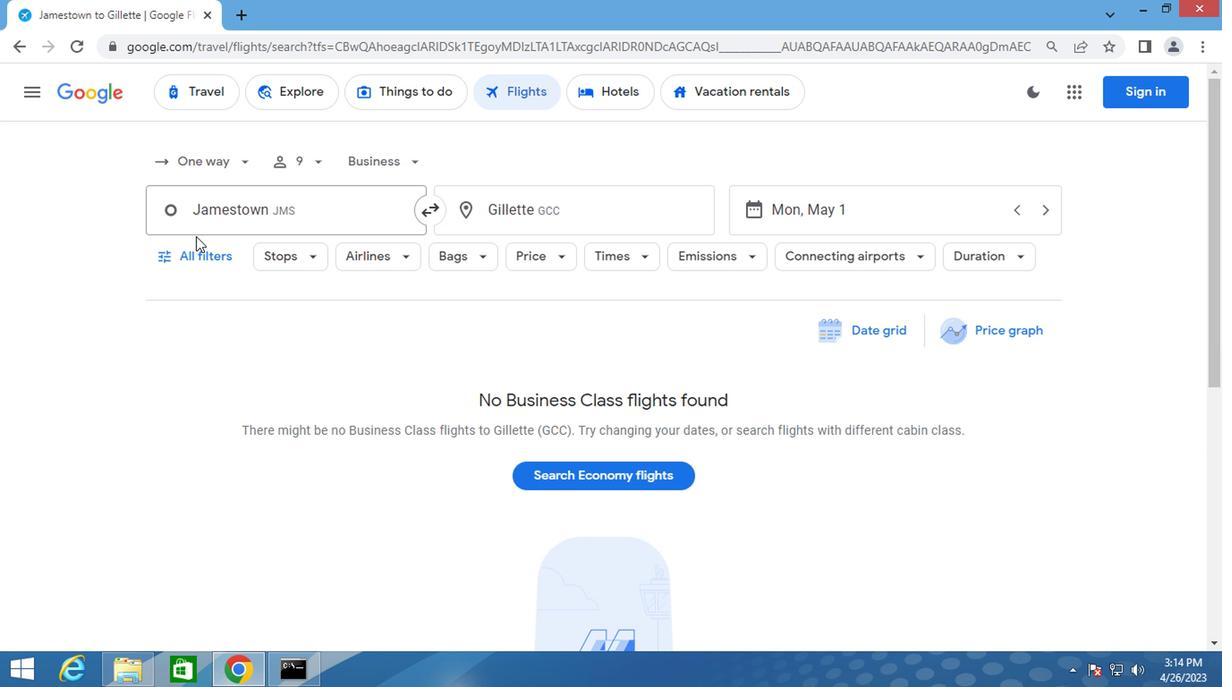 
Action: Mouse pressed left at (186, 256)
Screenshot: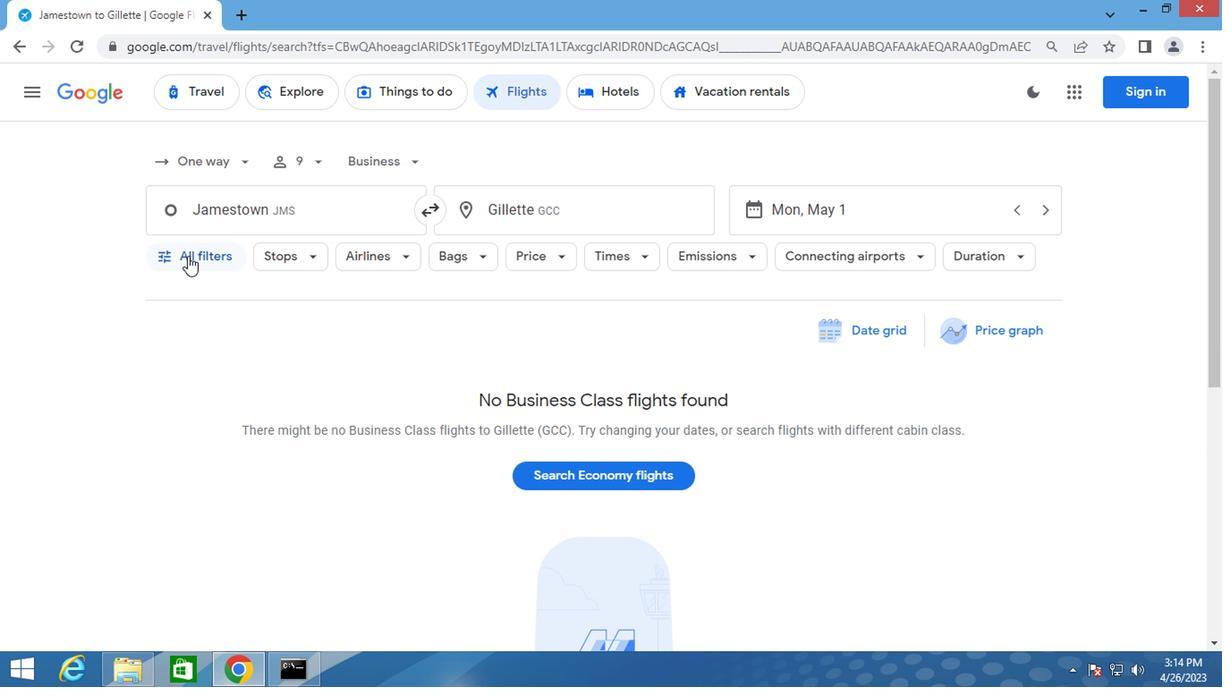 
Action: Mouse moved to (272, 405)
Screenshot: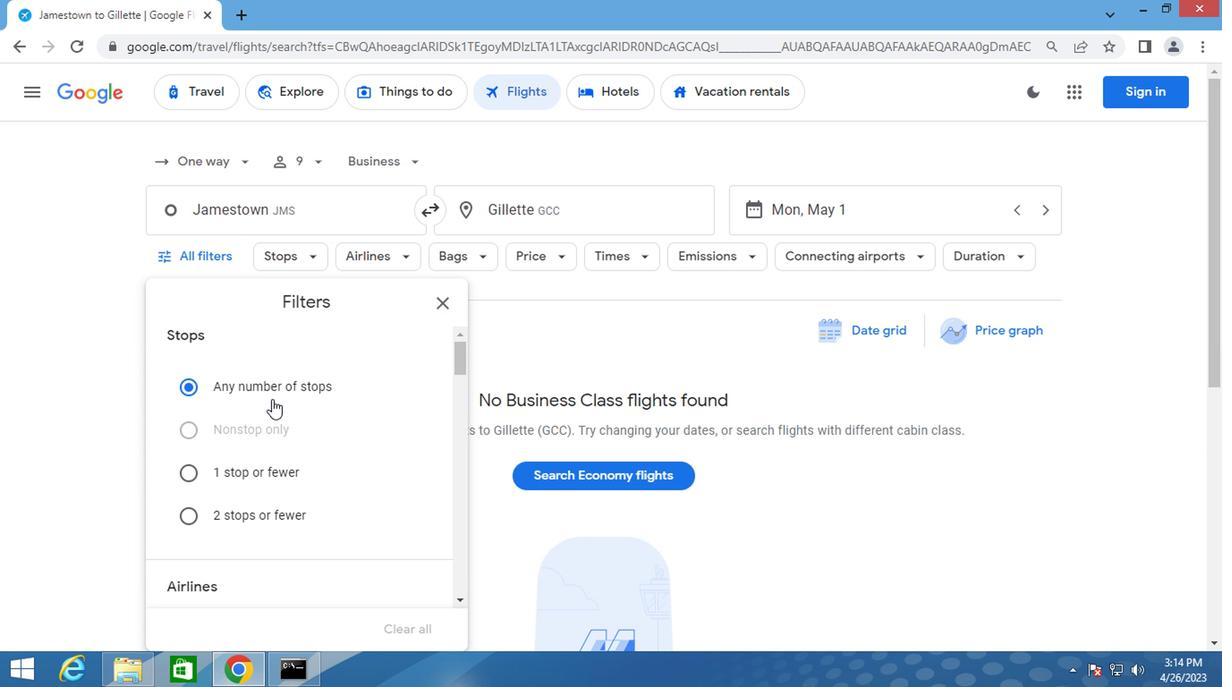 
Action: Mouse scrolled (272, 405) with delta (0, 0)
Screenshot: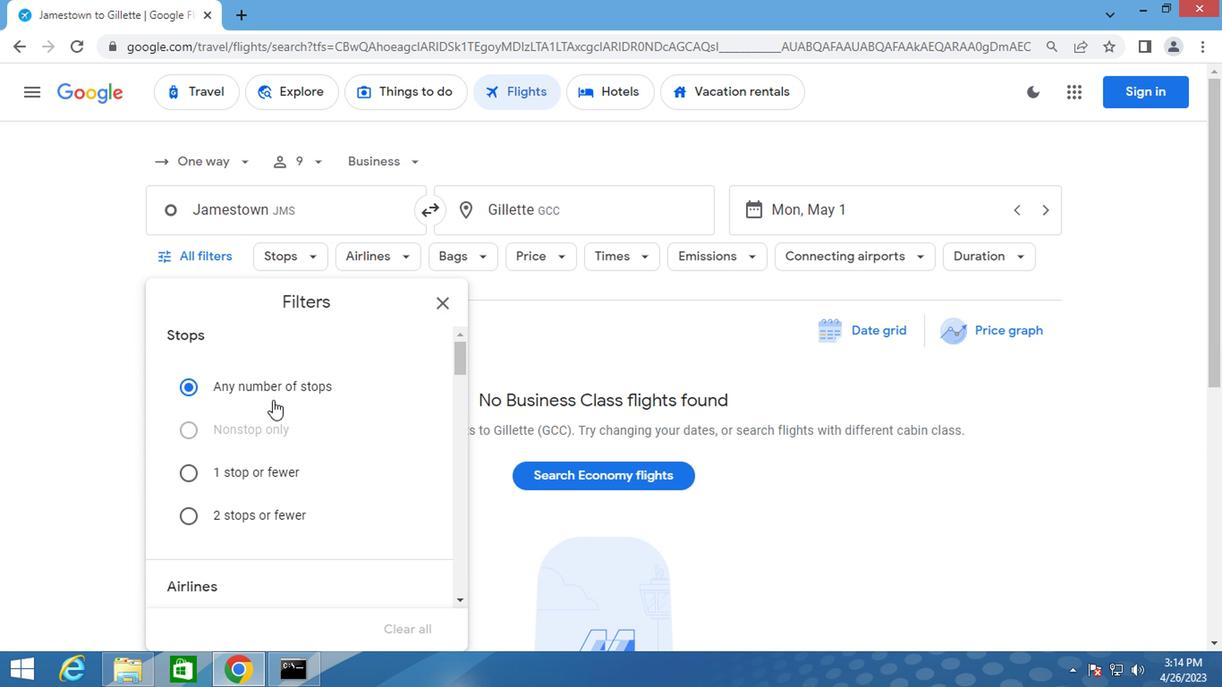 
Action: Mouse moved to (272, 406)
Screenshot: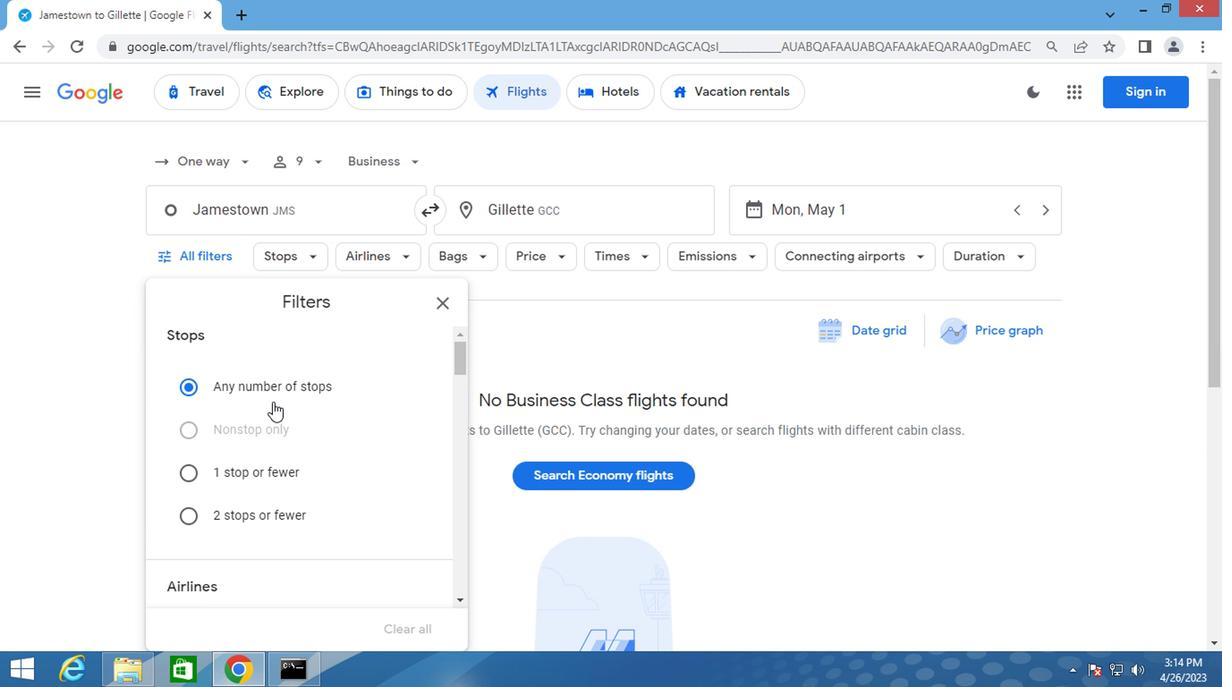 
Action: Mouse scrolled (272, 405) with delta (0, -1)
Screenshot: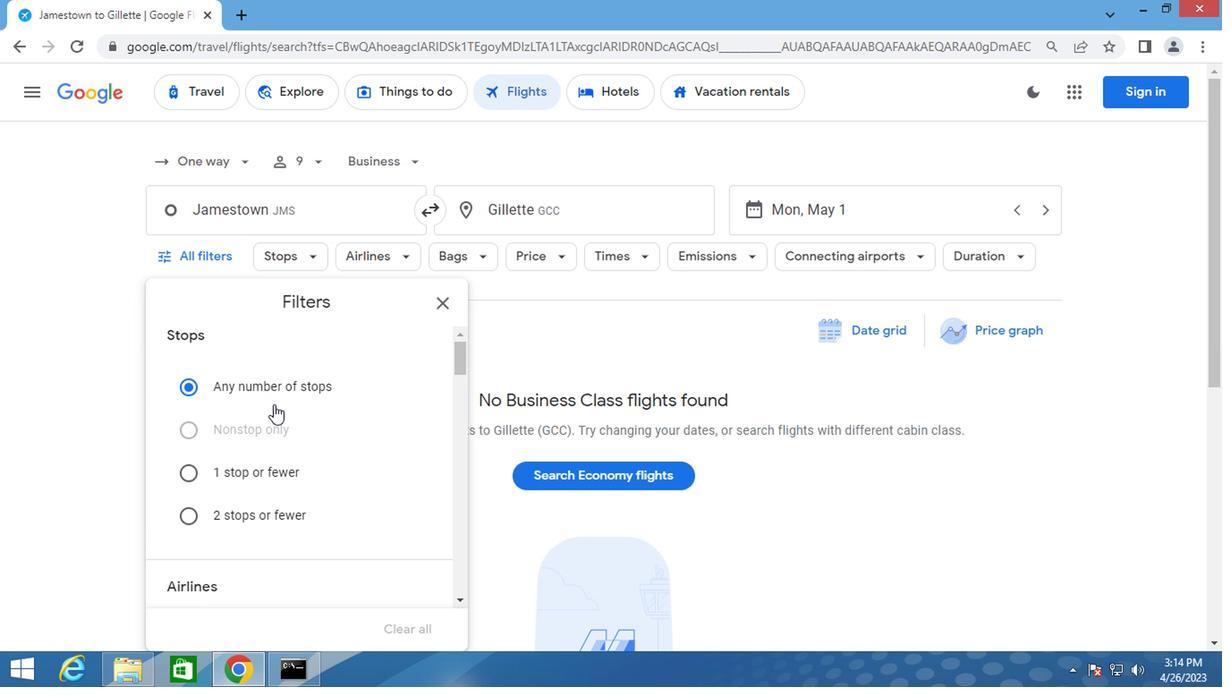 
Action: Mouse scrolled (272, 405) with delta (0, -1)
Screenshot: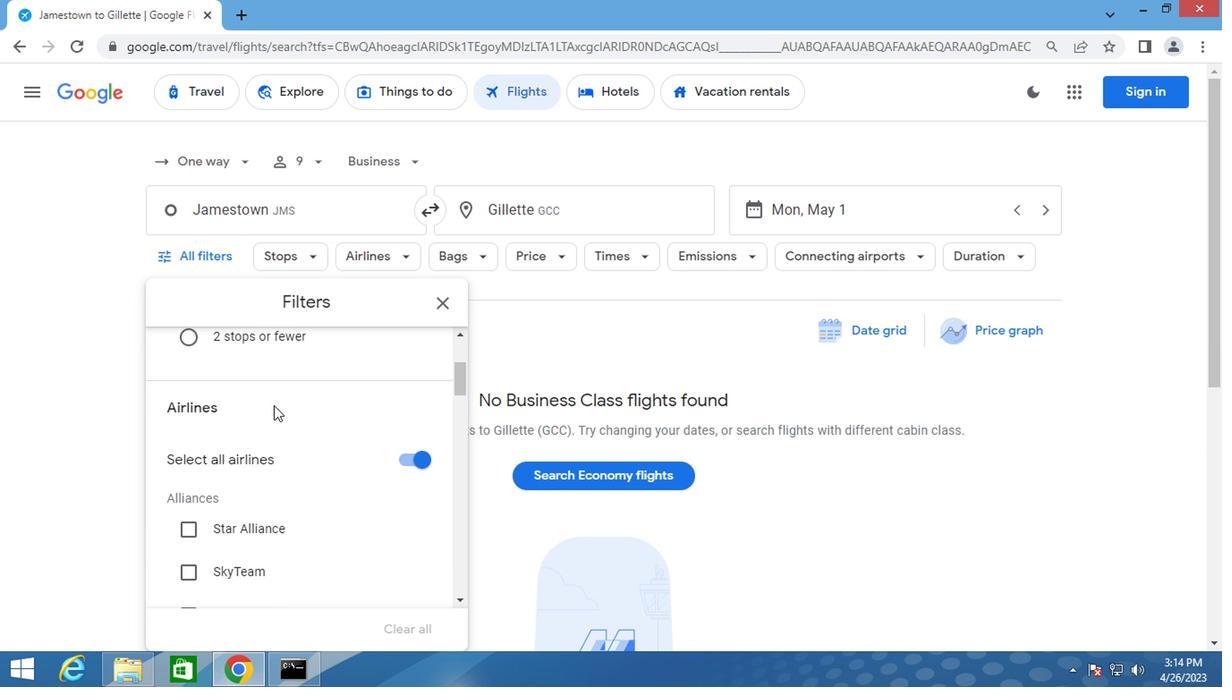
Action: Mouse scrolled (272, 405) with delta (0, -1)
Screenshot: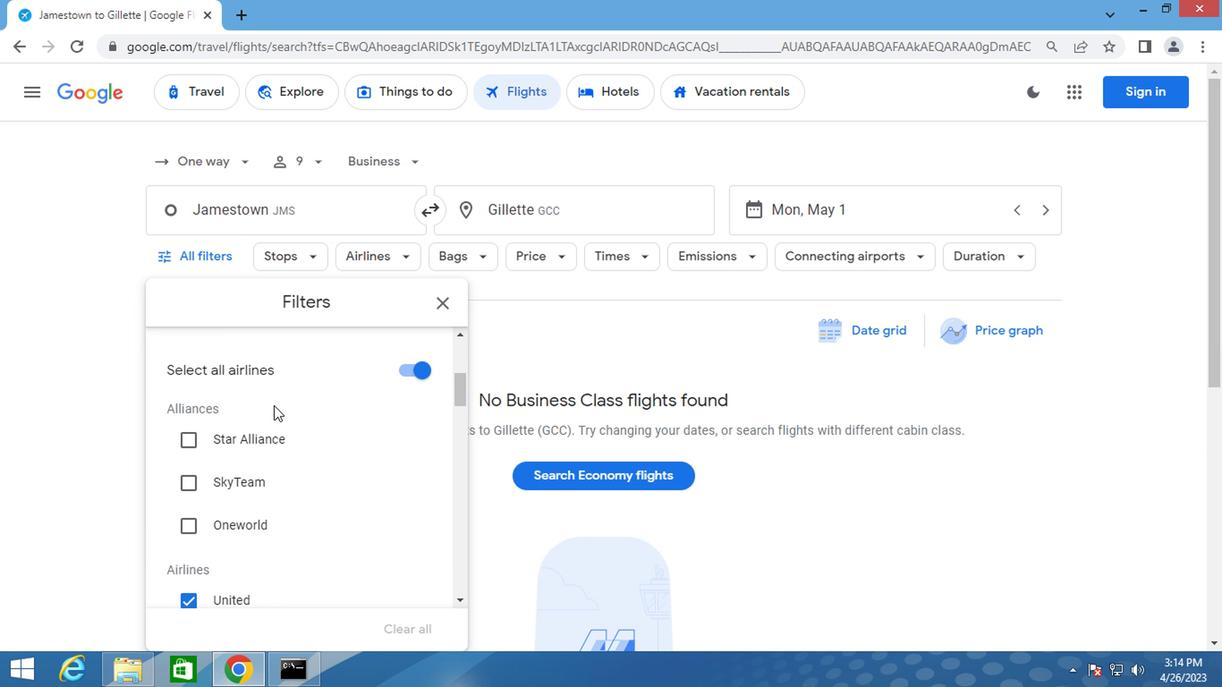 
Action: Mouse scrolled (272, 405) with delta (0, -1)
Screenshot: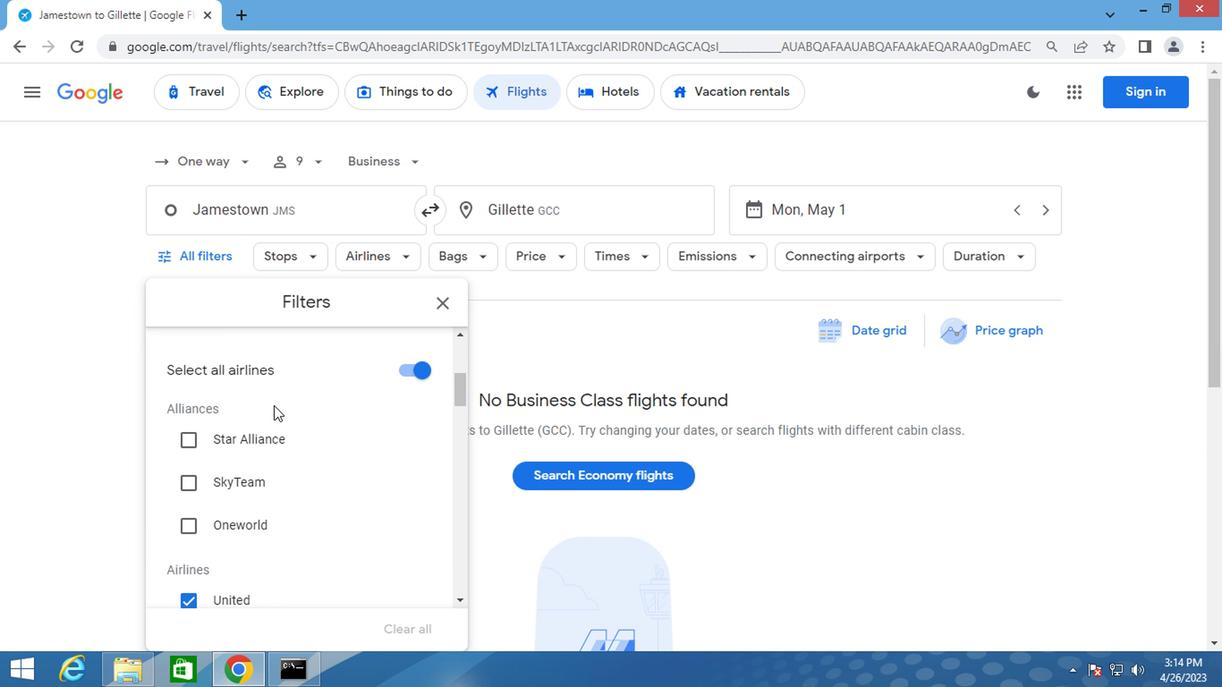 
Action: Mouse moved to (408, 550)
Screenshot: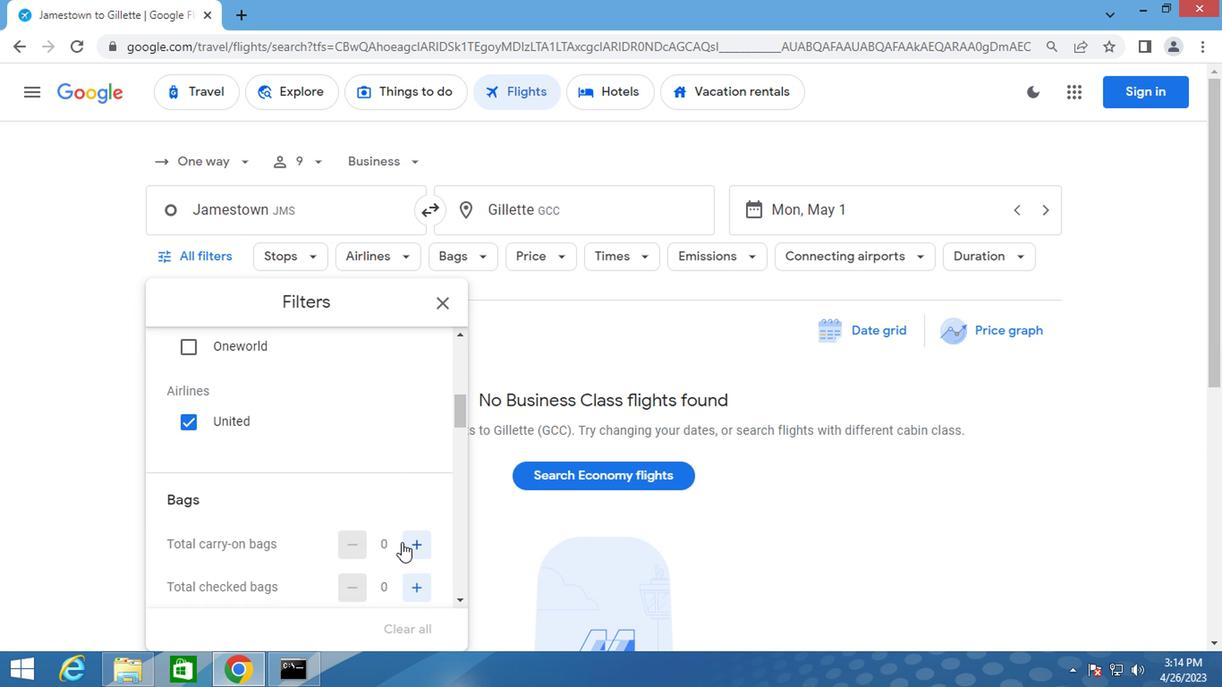 
Action: Mouse pressed left at (408, 550)
Screenshot: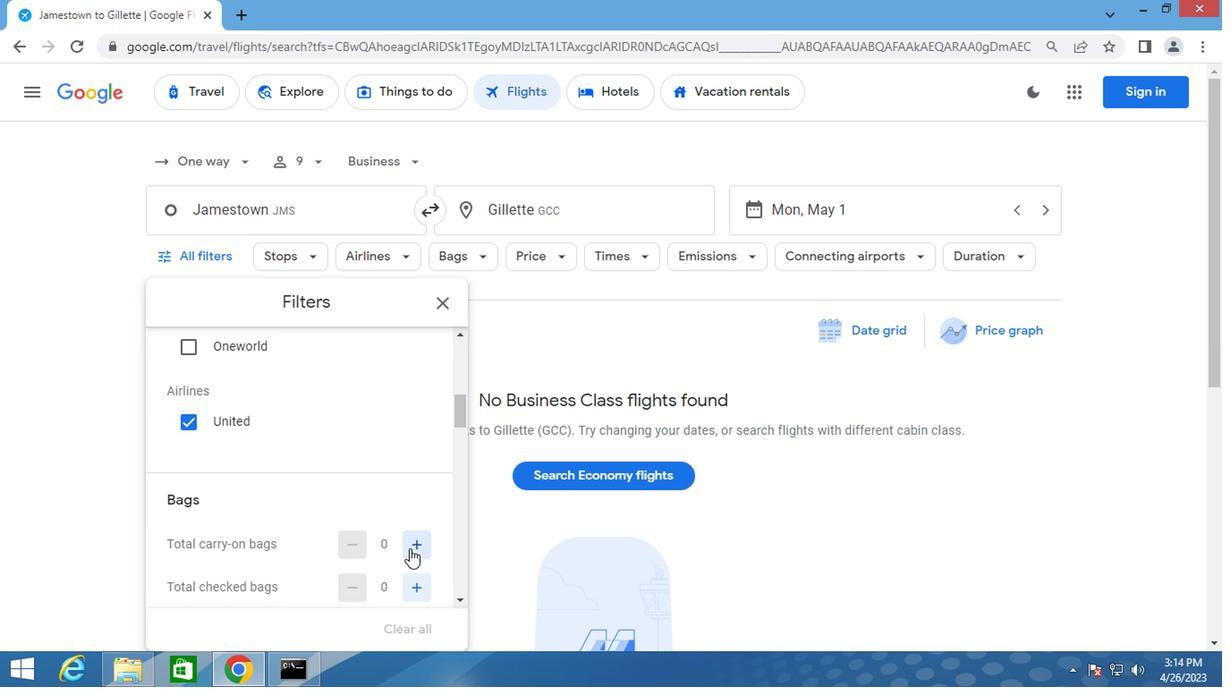 
Action: Mouse moved to (329, 509)
Screenshot: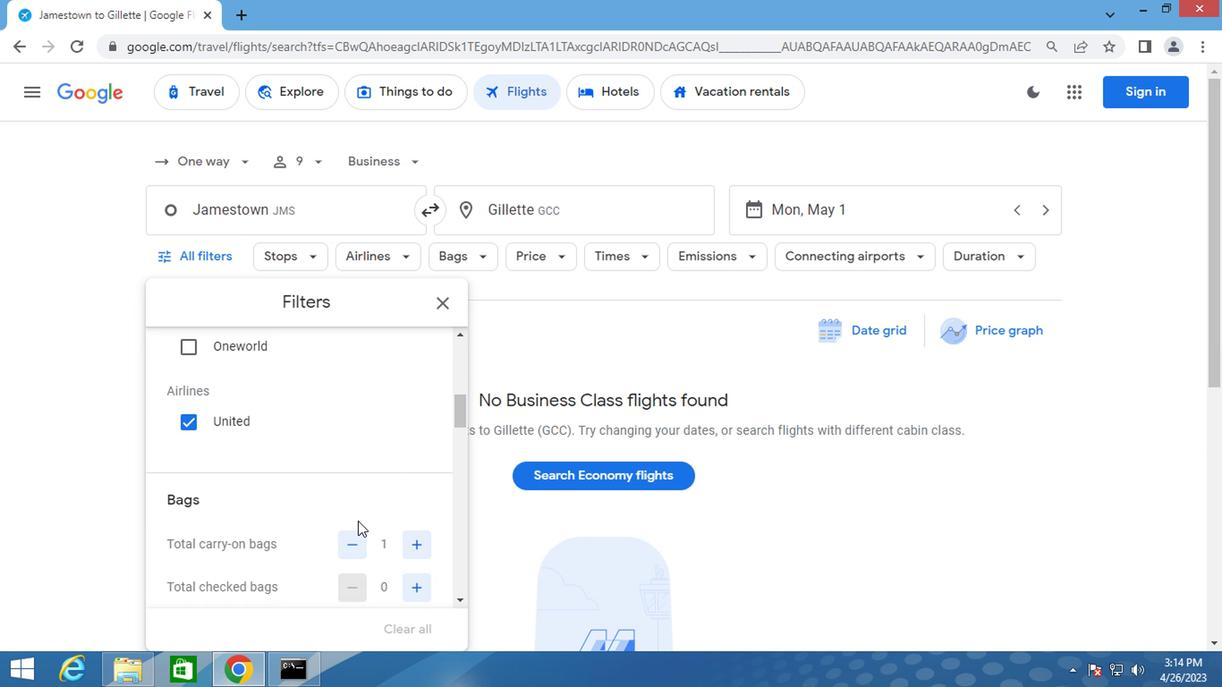 
Action: Mouse scrolled (329, 508) with delta (0, -1)
Screenshot: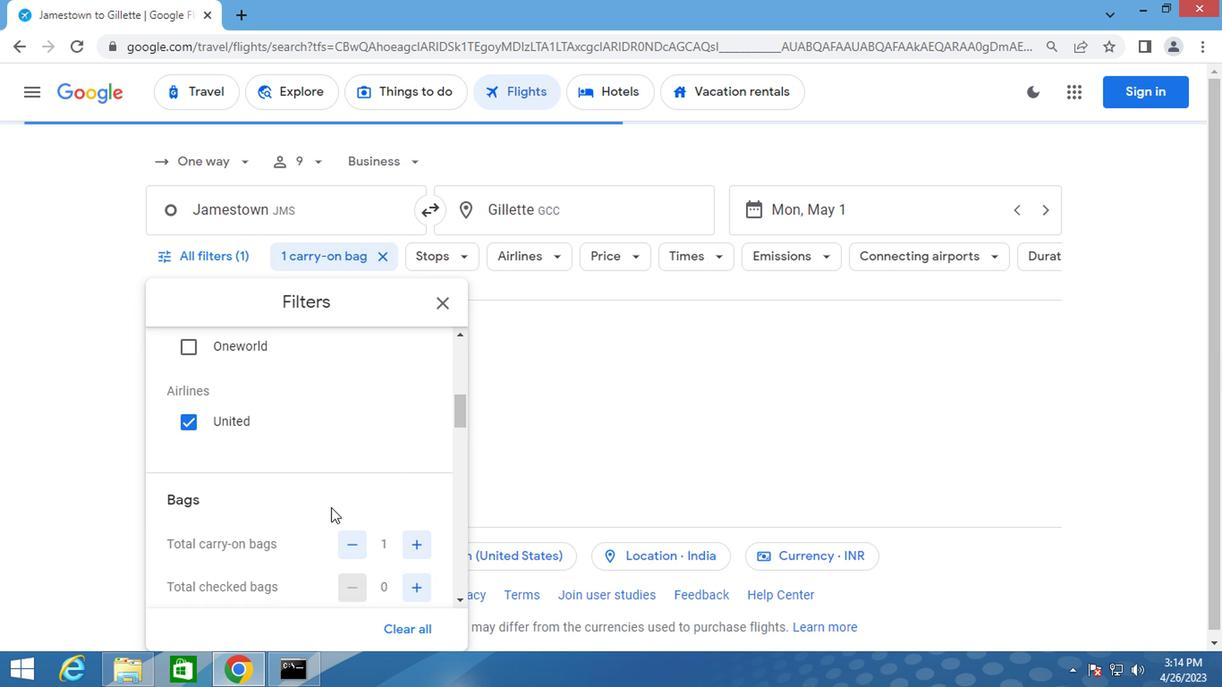 
Action: Mouse scrolled (329, 508) with delta (0, -1)
Screenshot: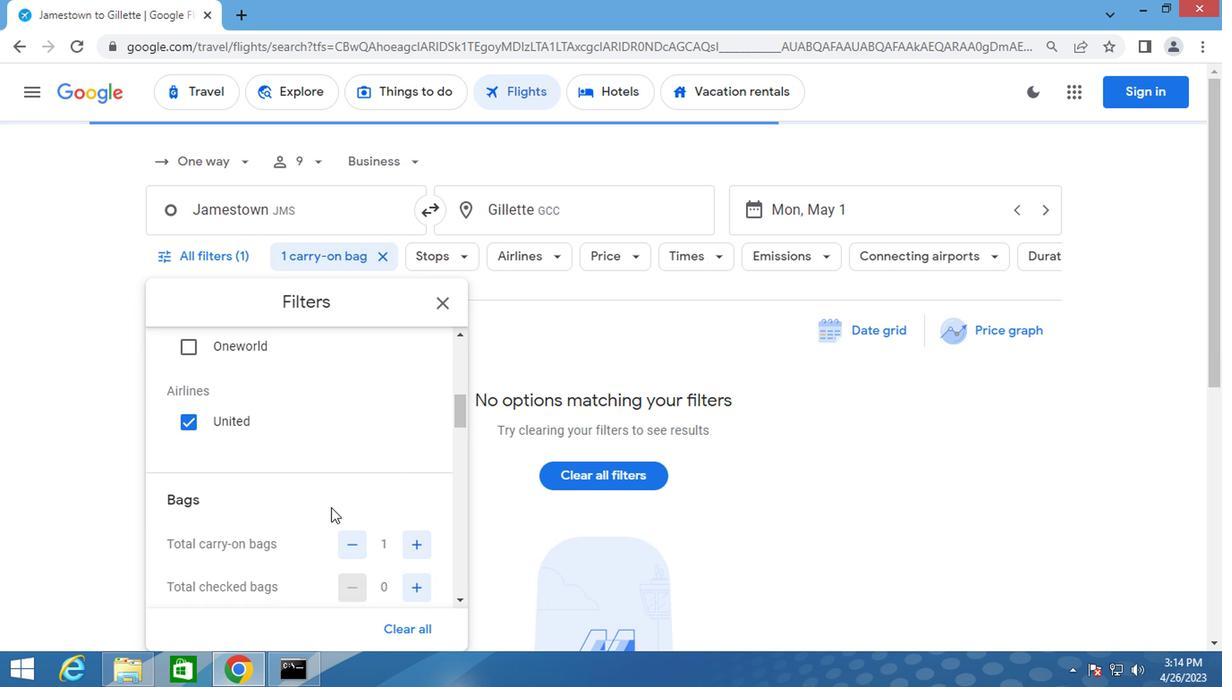 
Action: Mouse moved to (396, 578)
Screenshot: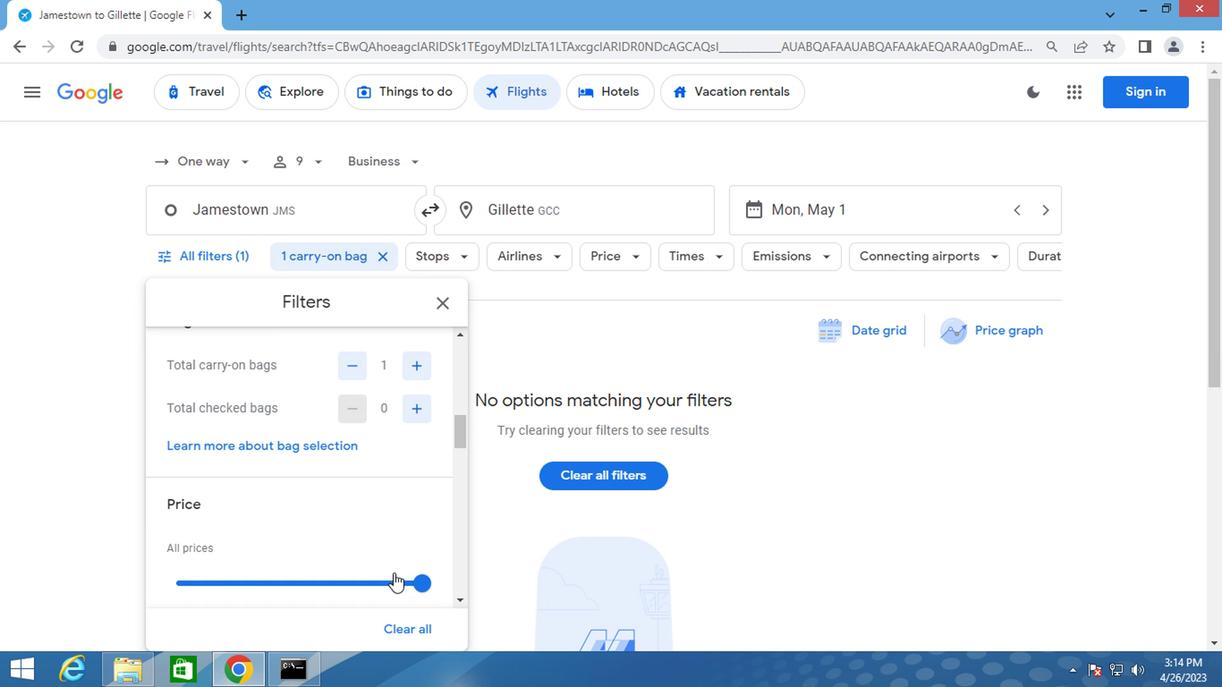 
Action: Mouse pressed left at (396, 578)
Screenshot: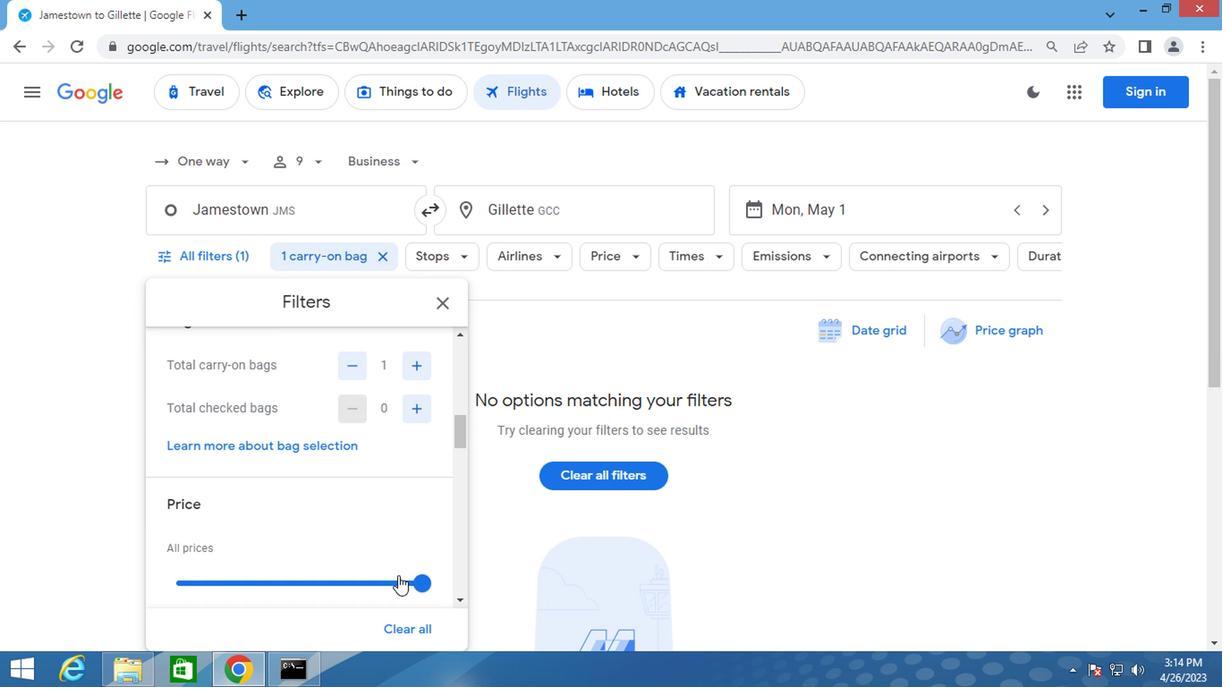 
Action: Mouse moved to (379, 551)
Screenshot: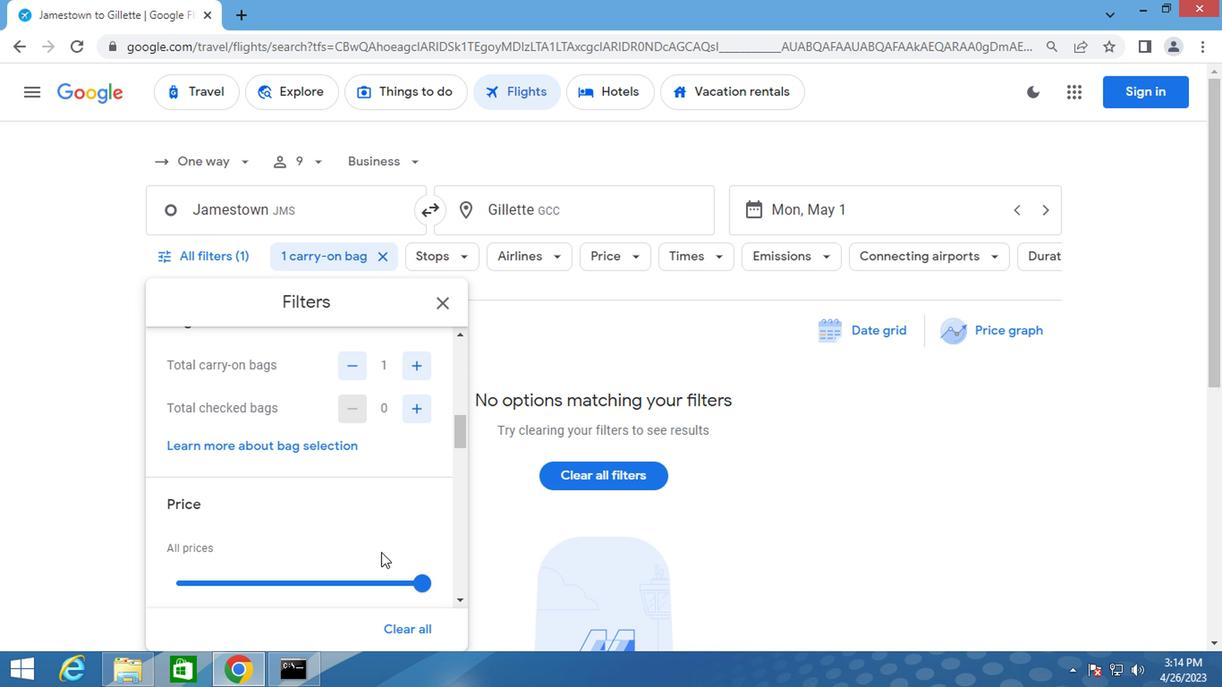 
Action: Mouse scrolled (379, 550) with delta (0, -1)
Screenshot: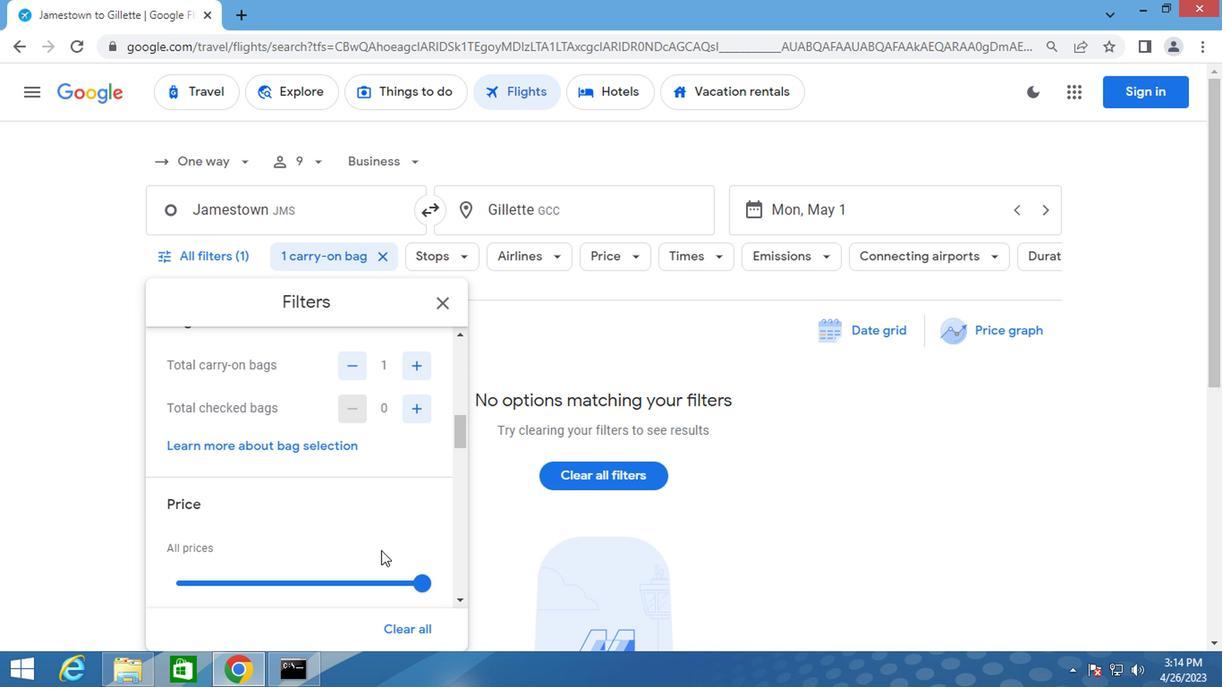 
Action: Mouse scrolled (379, 550) with delta (0, -1)
Screenshot: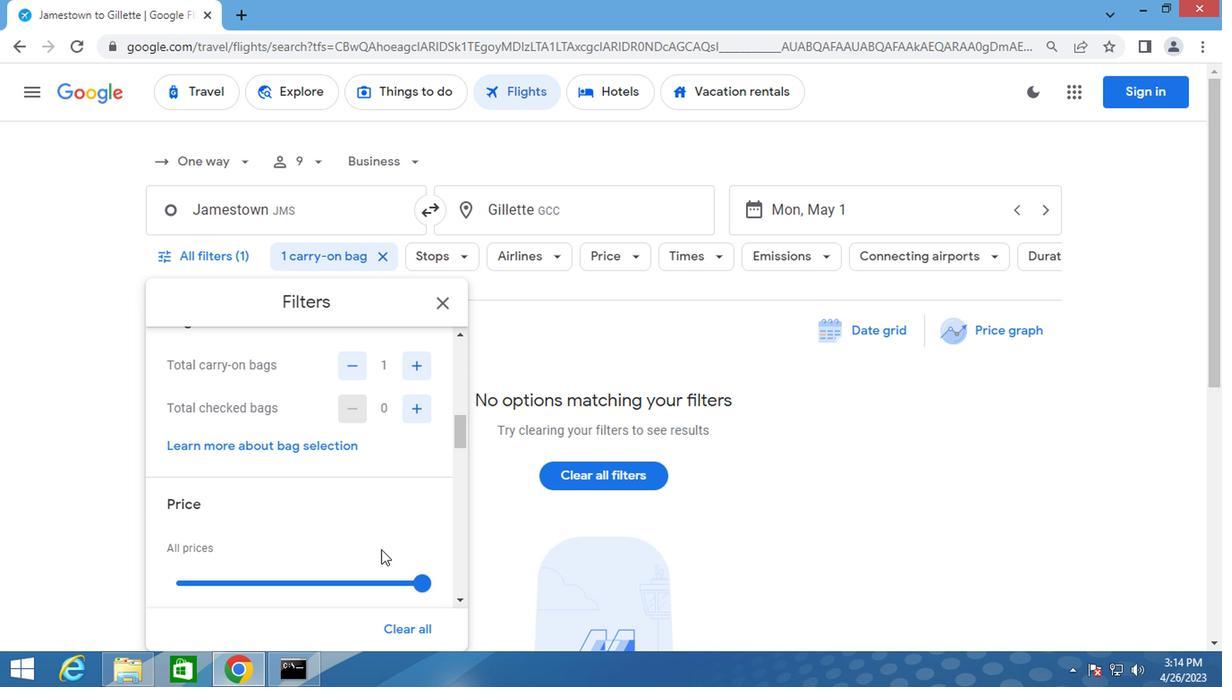
Action: Mouse moved to (281, 564)
Screenshot: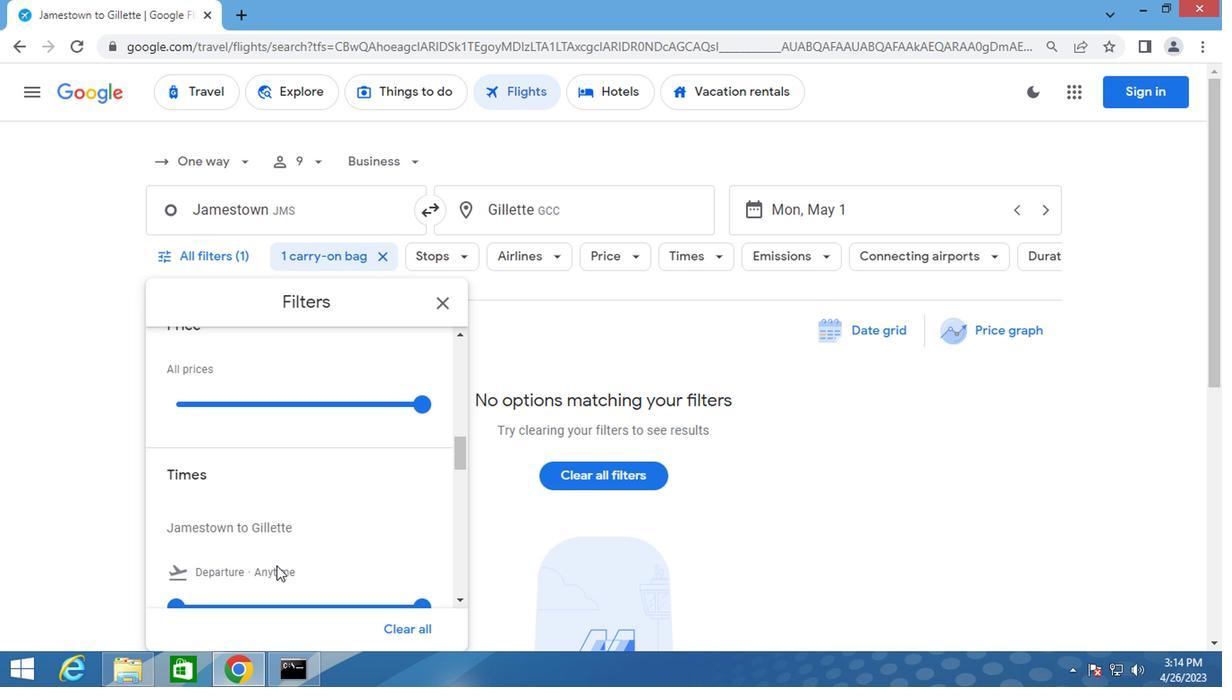 
Action: Mouse scrolled (281, 562) with delta (0, -1)
Screenshot: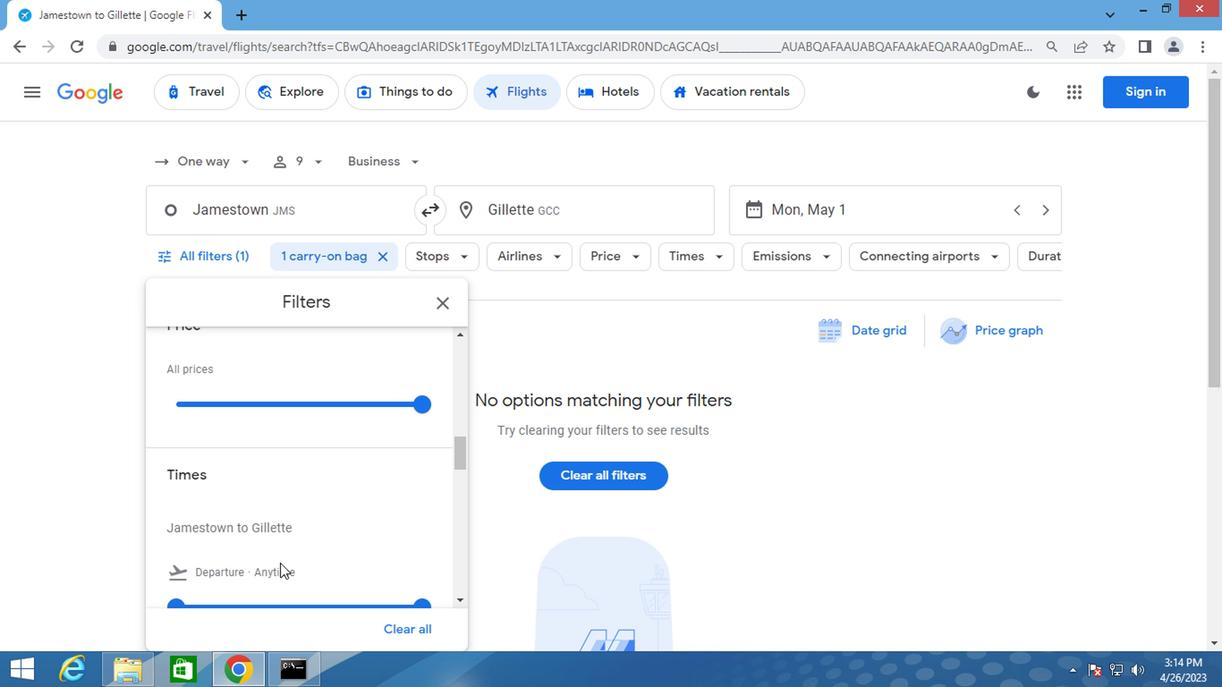 
Action: Mouse moved to (281, 564)
Screenshot: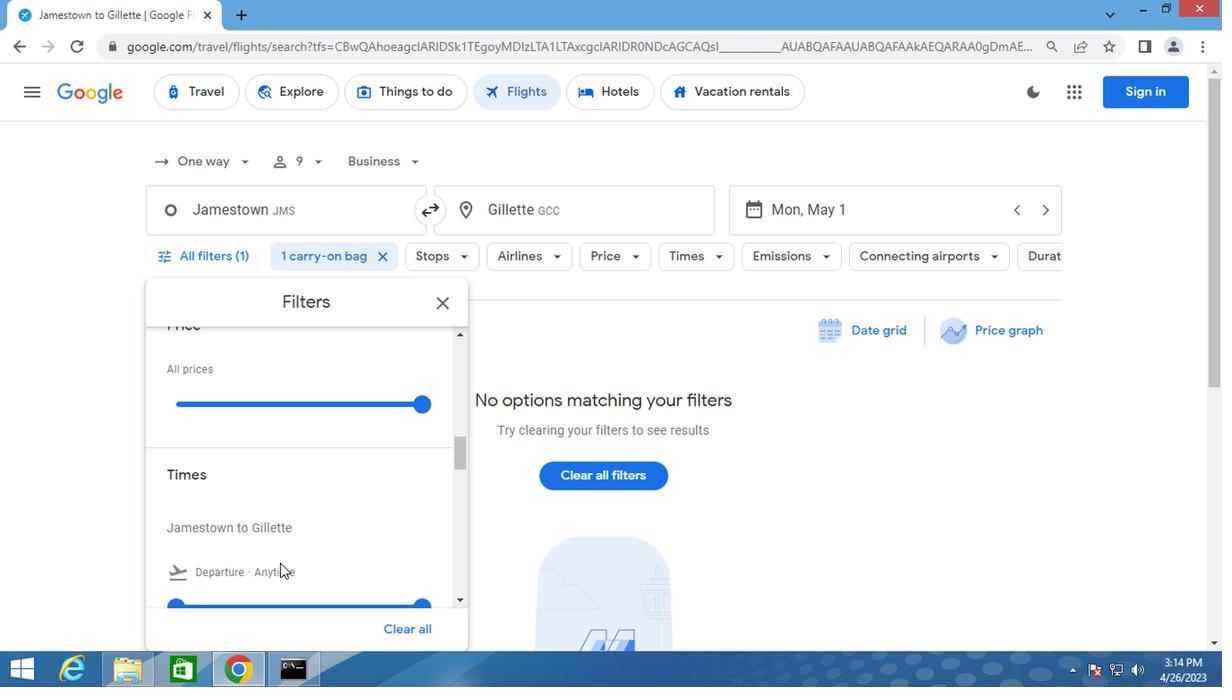 
Action: Mouse scrolled (281, 562) with delta (0, -1)
Screenshot: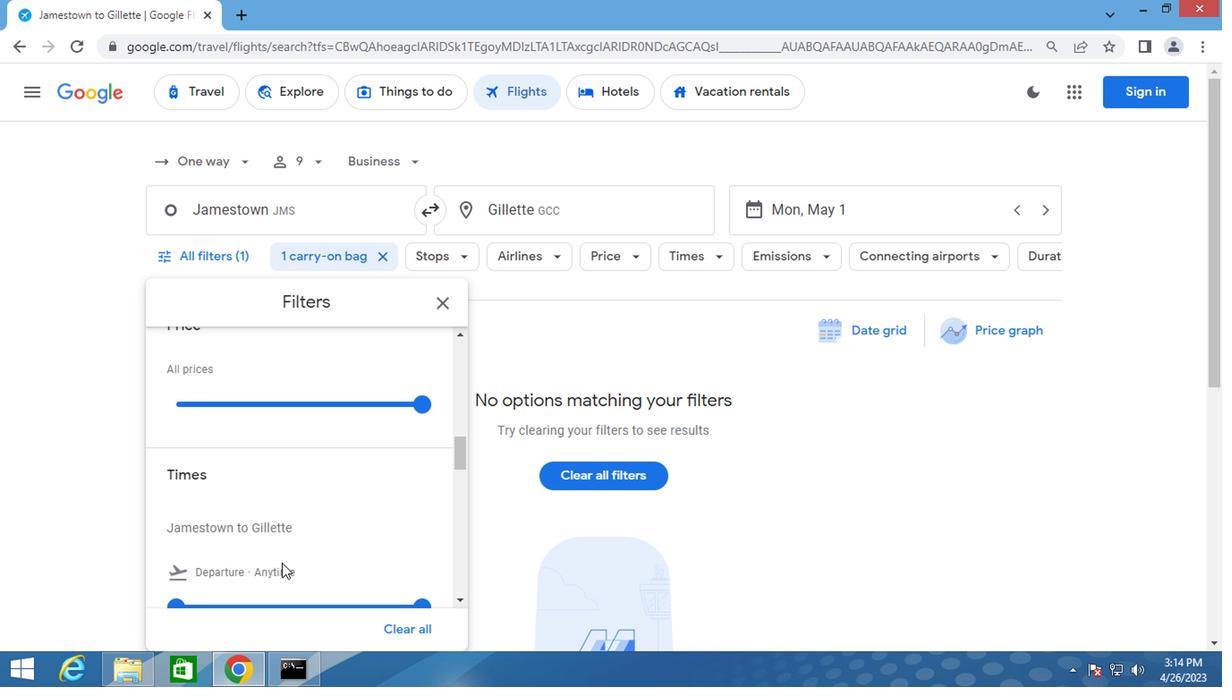 
Action: Mouse moved to (217, 435)
Screenshot: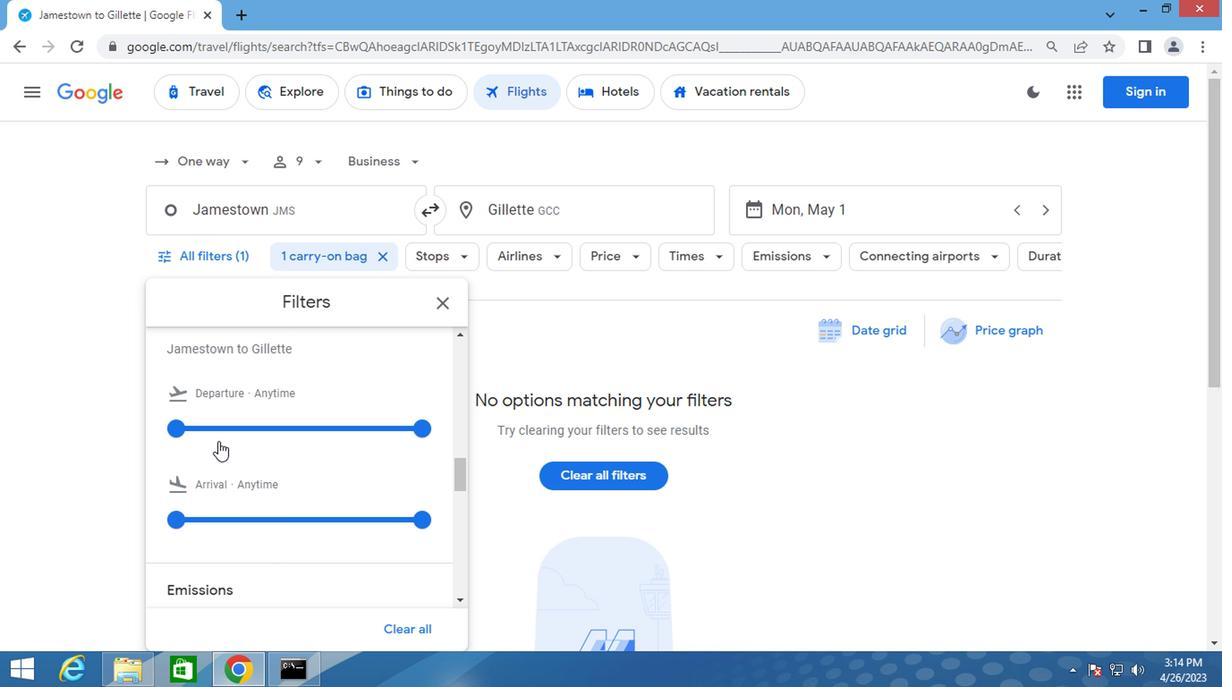 
Action: Mouse pressed left at (217, 435)
Screenshot: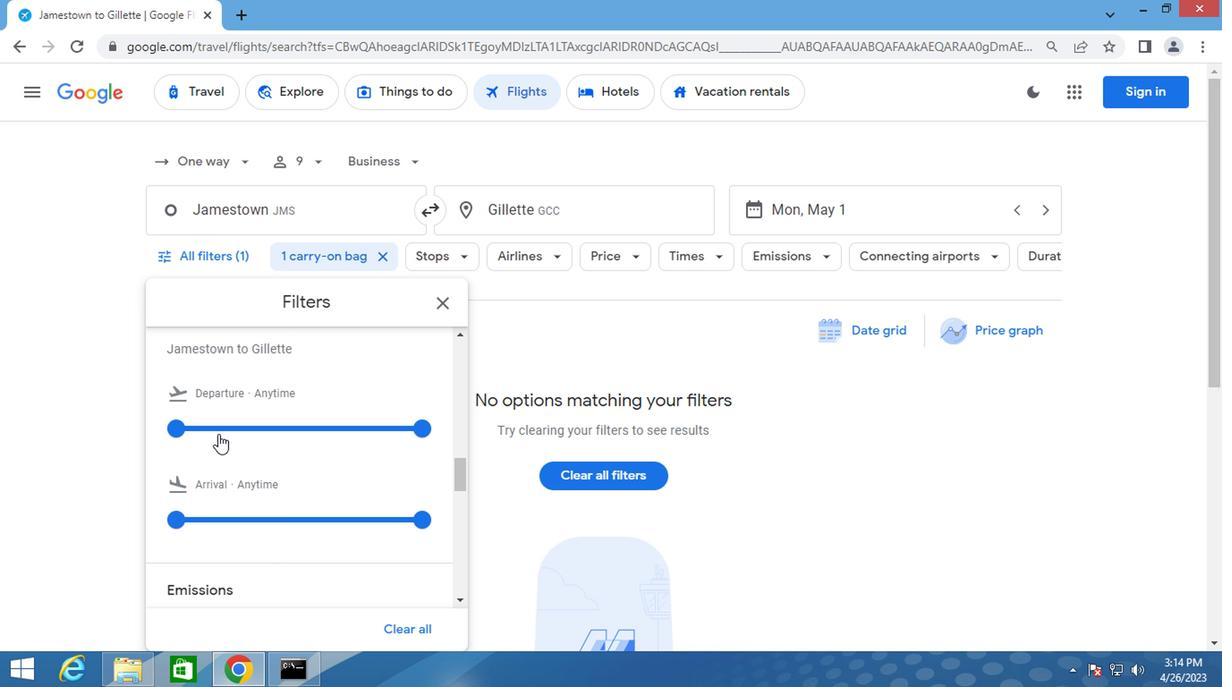 
Action: Mouse moved to (440, 296)
Screenshot: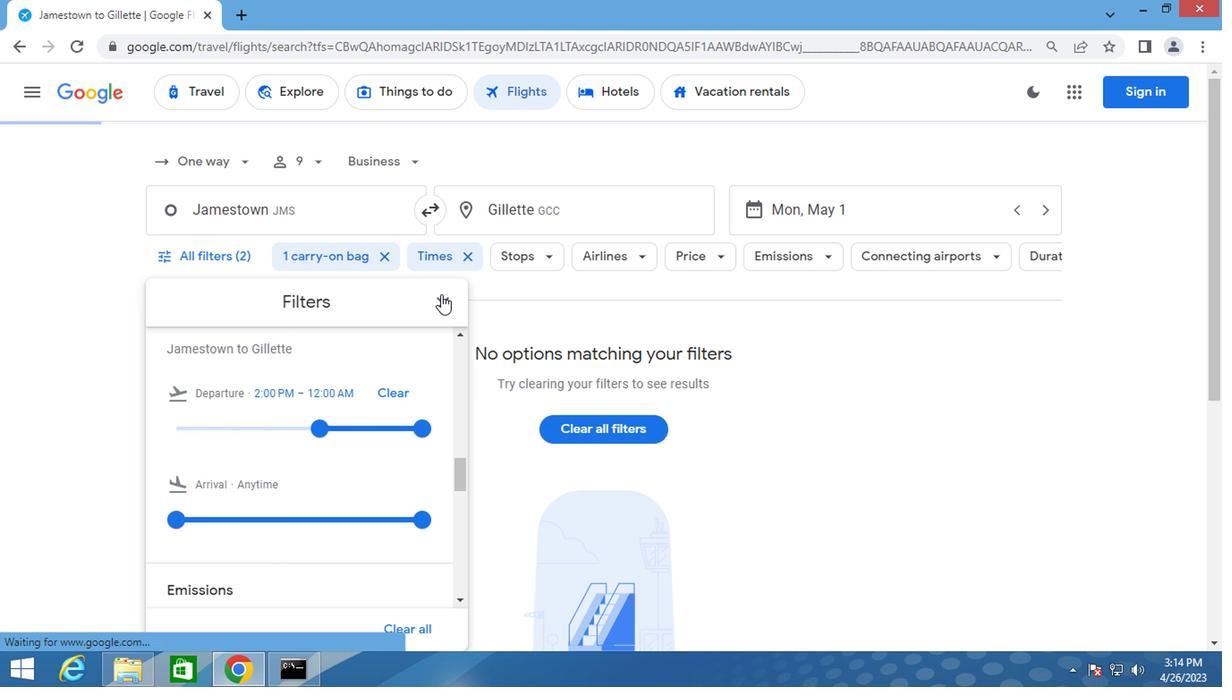
Action: Mouse pressed left at (440, 296)
Screenshot: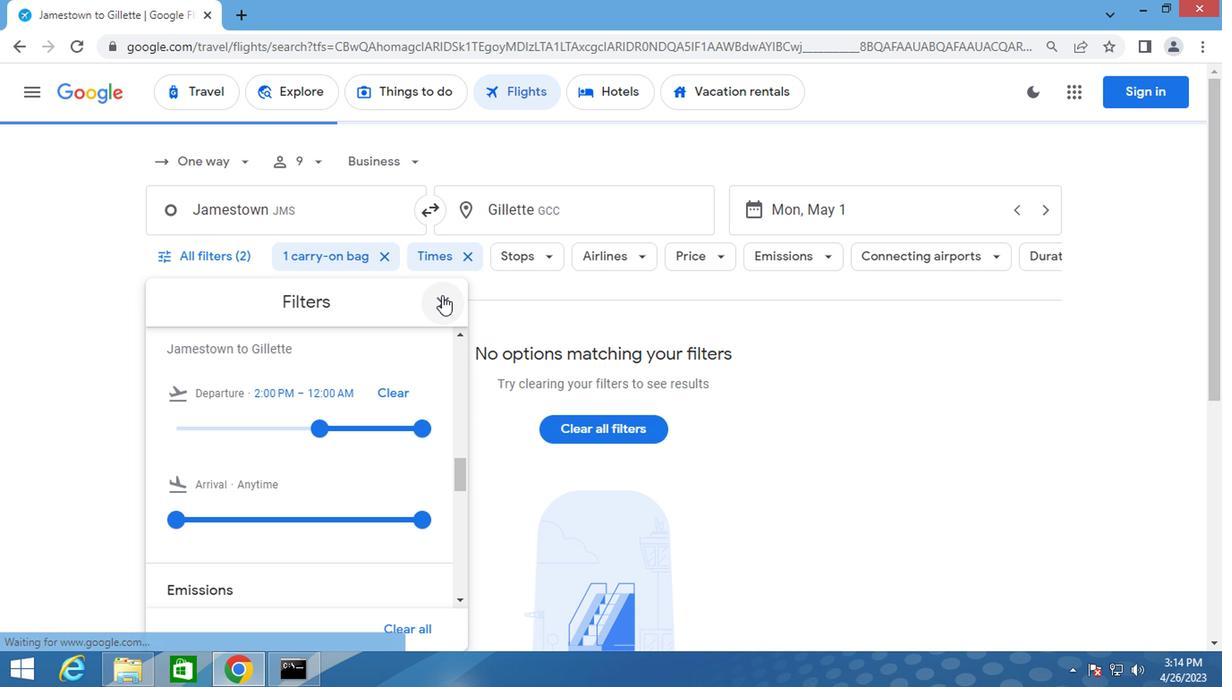
Action: Mouse moved to (445, 296)
Screenshot: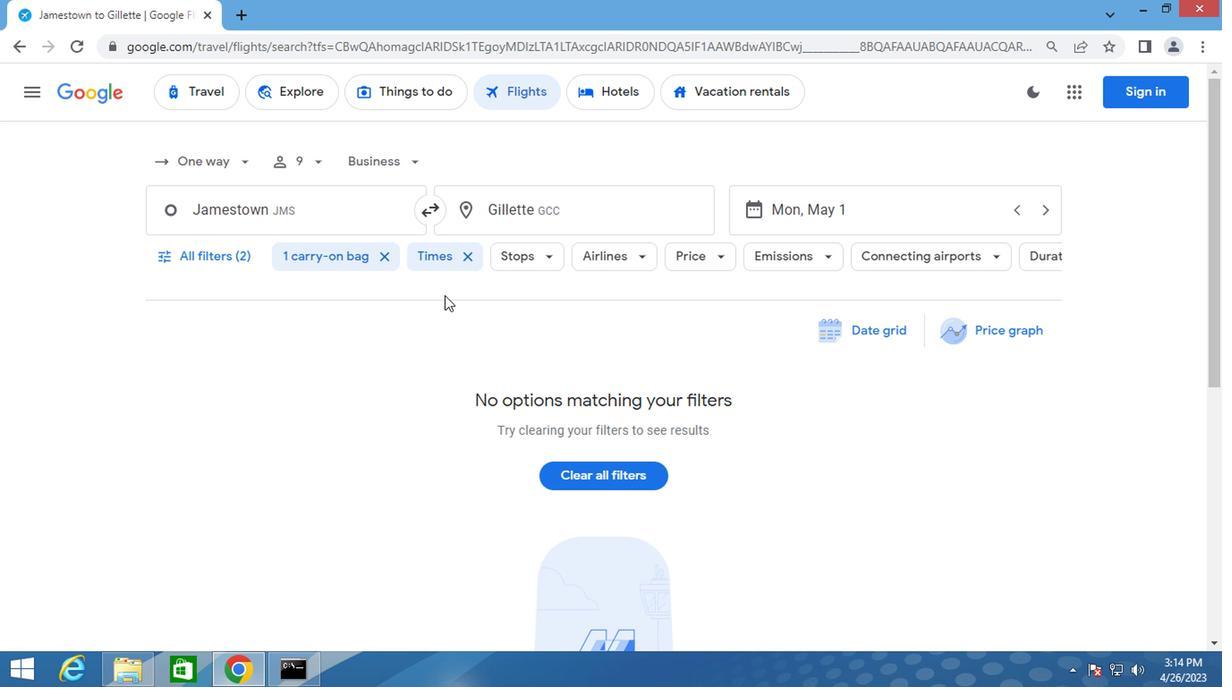 
Action: Key pressed <Key.f8>
Screenshot: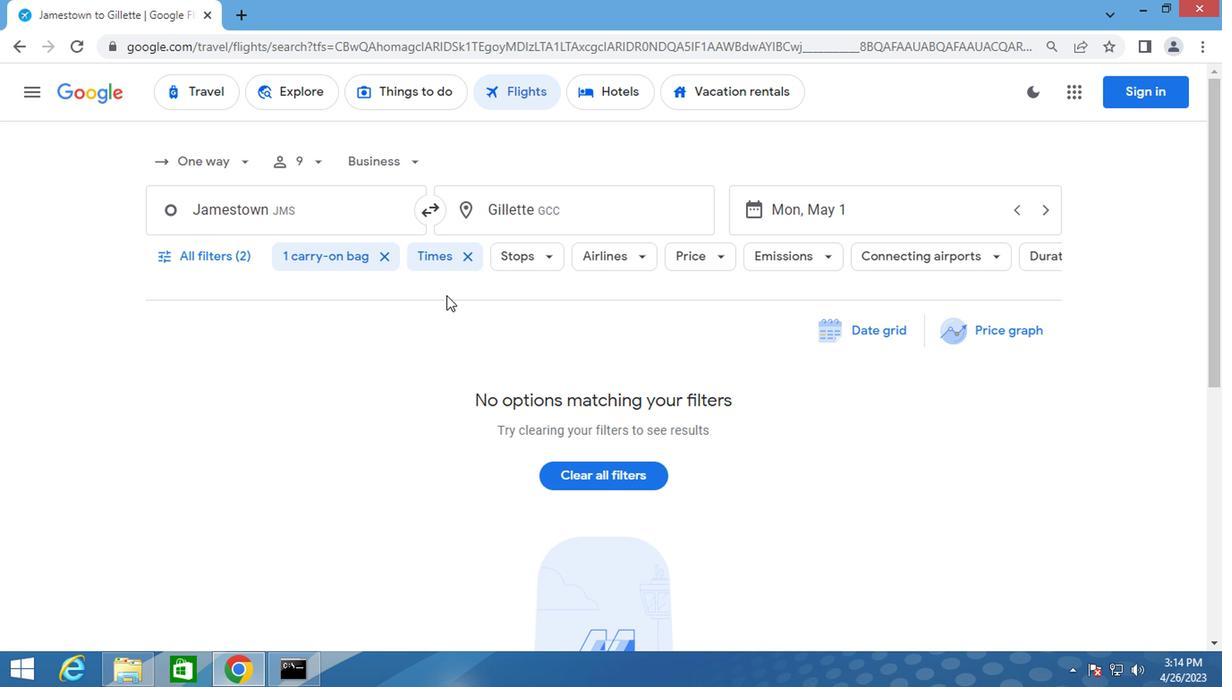 
